 Task: In the  document Greatbarrierreef.html Add page color 'Gold'Gold . Insert watermark . Insert watermark  Softera Apply Font Style in watermark Georgia; font size  113 and place the watermark  Horizontally
Action: Mouse moved to (33, 76)
Screenshot: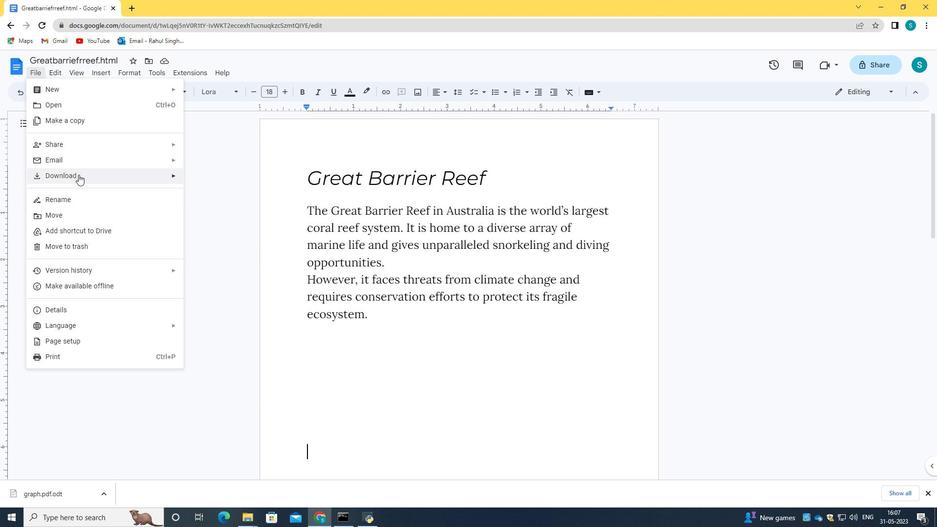 
Action: Mouse pressed left at (33, 76)
Screenshot: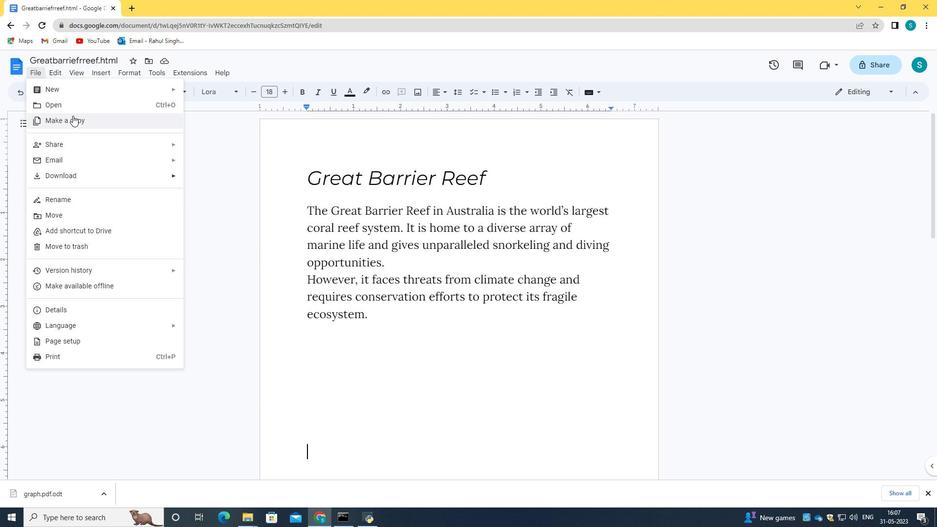 
Action: Mouse moved to (76, 345)
Screenshot: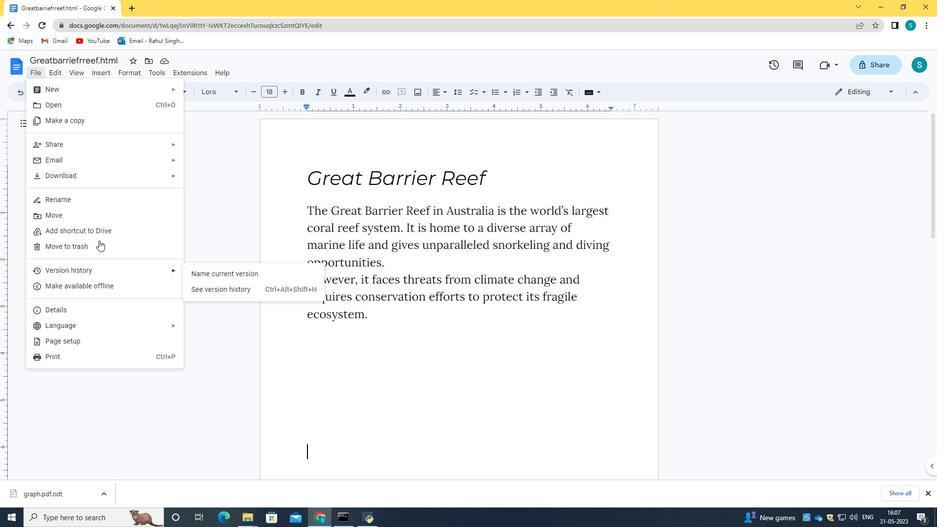
Action: Mouse pressed left at (76, 345)
Screenshot: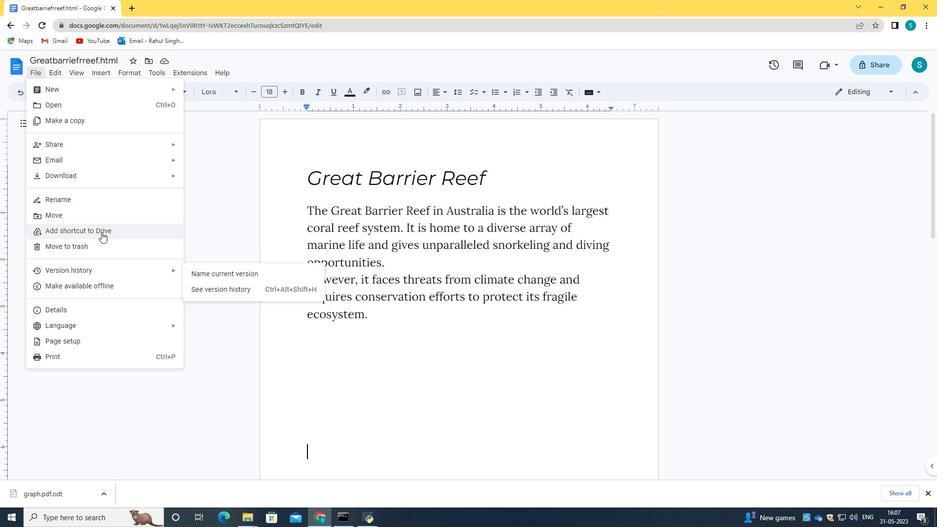 
Action: Mouse moved to (391, 333)
Screenshot: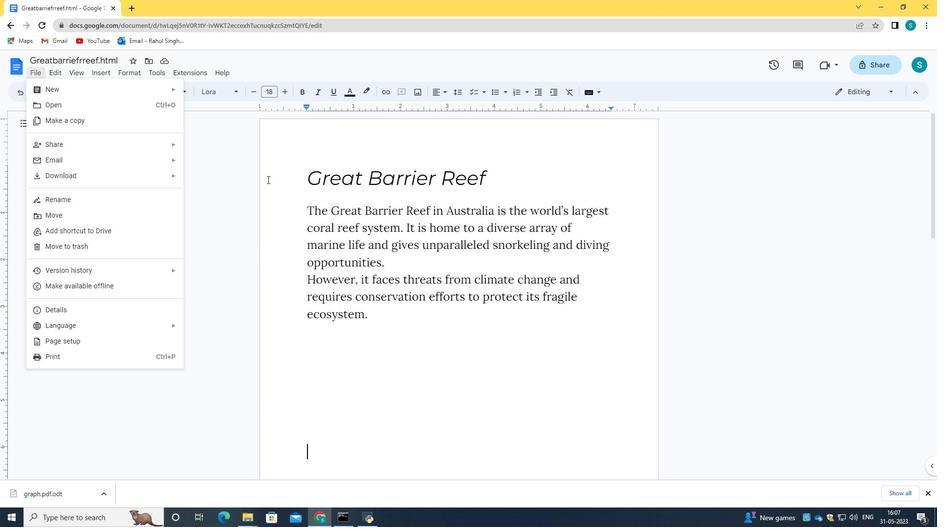 
Action: Mouse pressed left at (391, 333)
Screenshot: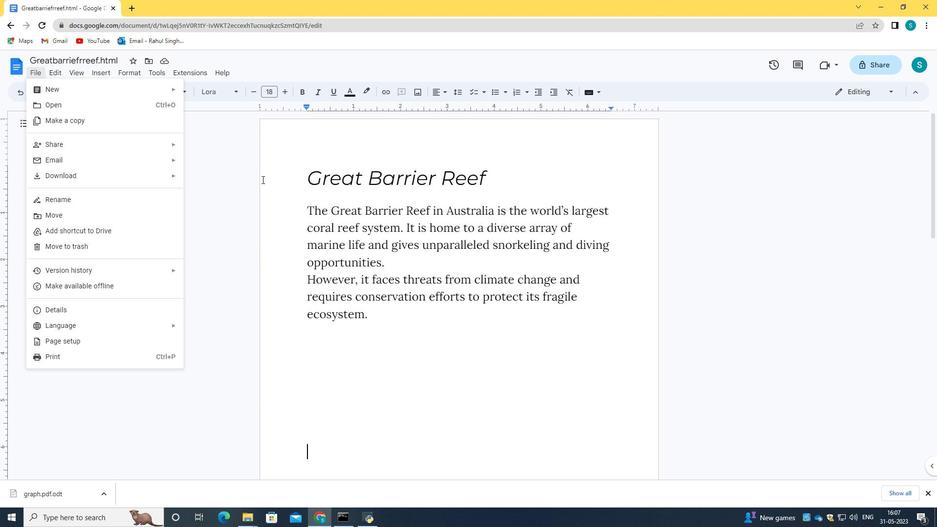 
Action: Mouse moved to (398, 433)
Screenshot: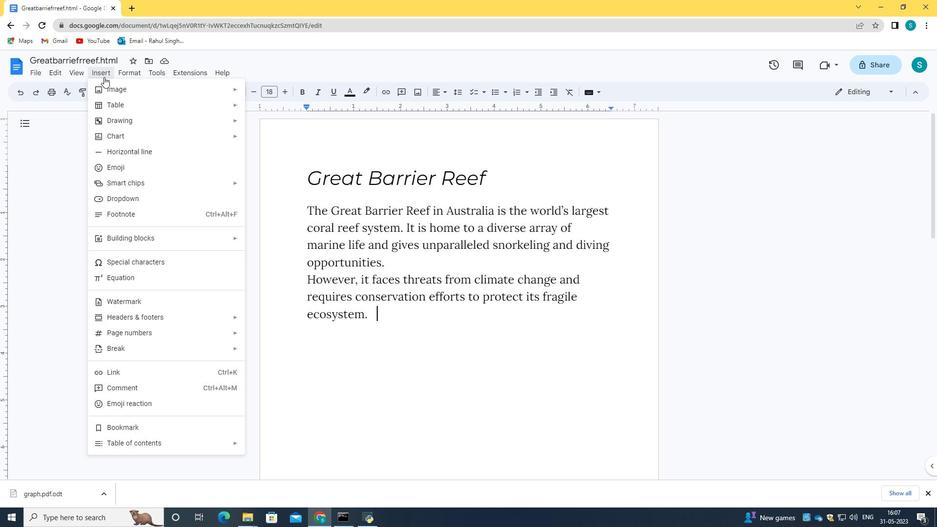 
Action: Mouse pressed left at (398, 433)
Screenshot: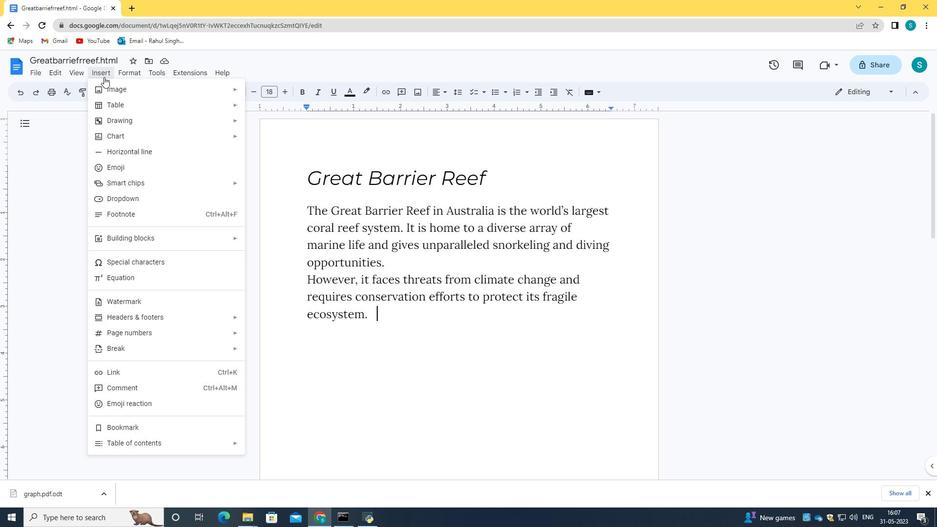 
Action: Mouse moved to (475, 272)
Screenshot: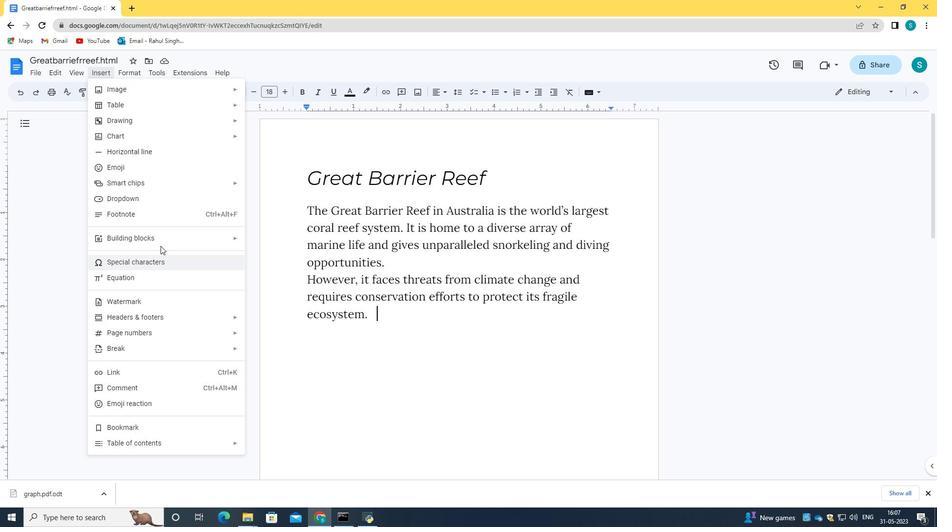 
Action: Mouse pressed left at (475, 272)
Screenshot: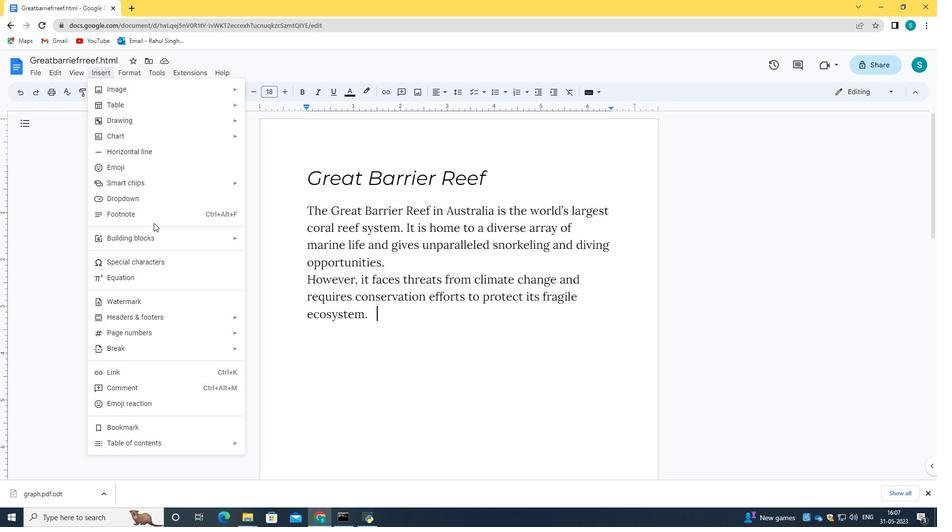 
Action: Mouse moved to (467, 343)
Screenshot: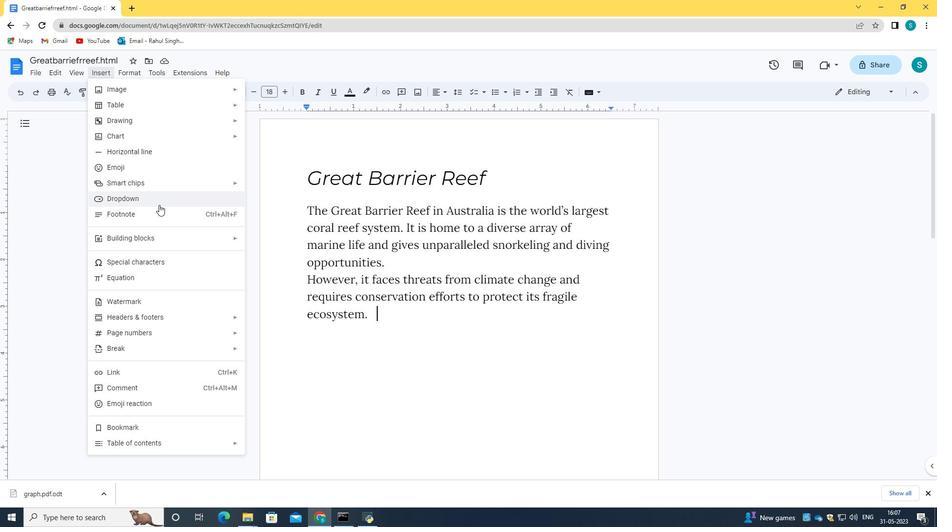 
Action: Mouse pressed left at (467, 343)
Screenshot: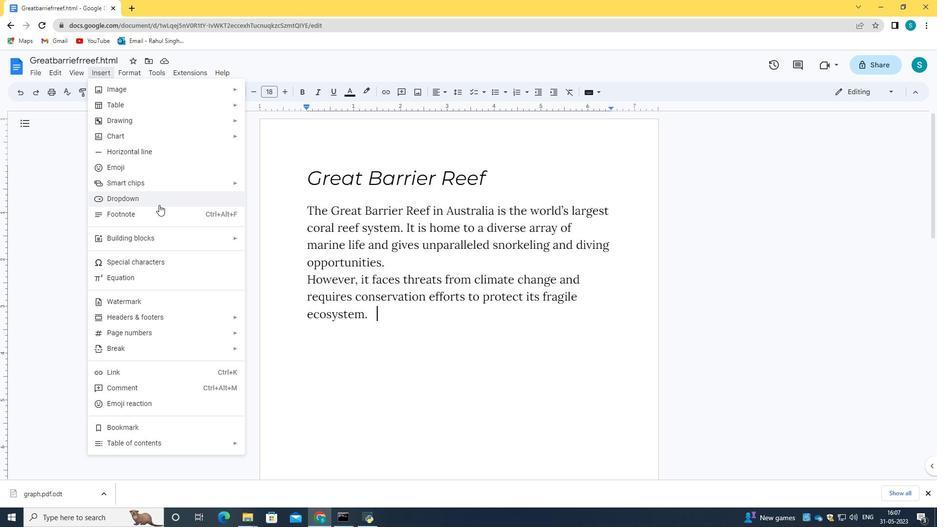 
Action: Mouse moved to (499, 376)
Screenshot: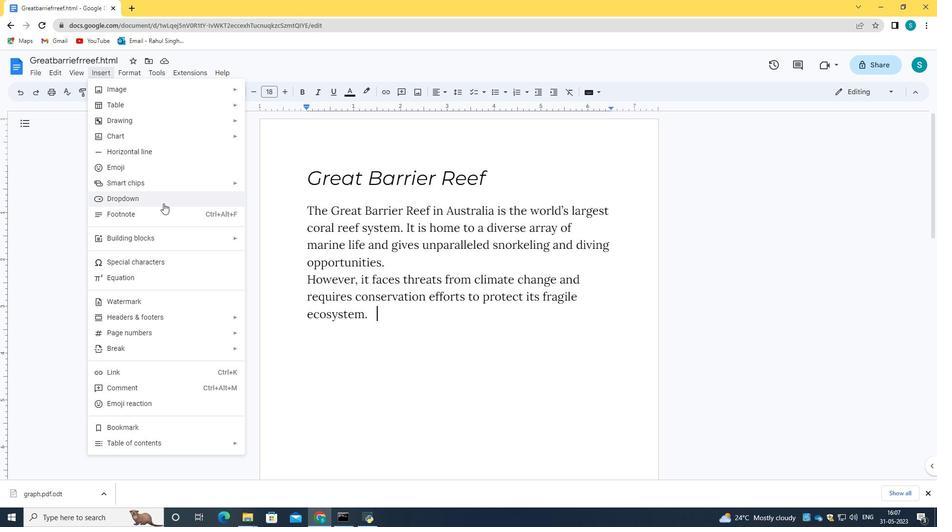 
Action: Mouse pressed left at (499, 376)
Screenshot: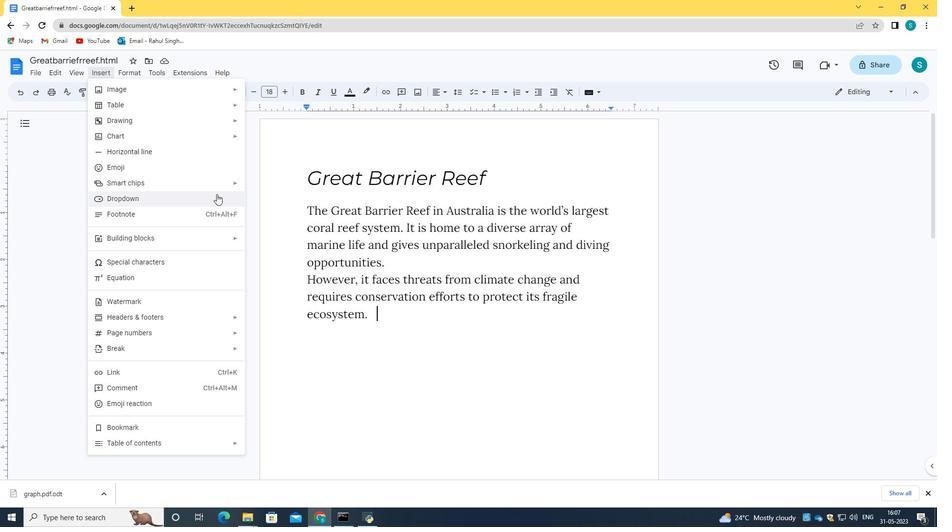 
Action: Mouse moved to (244, 246)
Screenshot: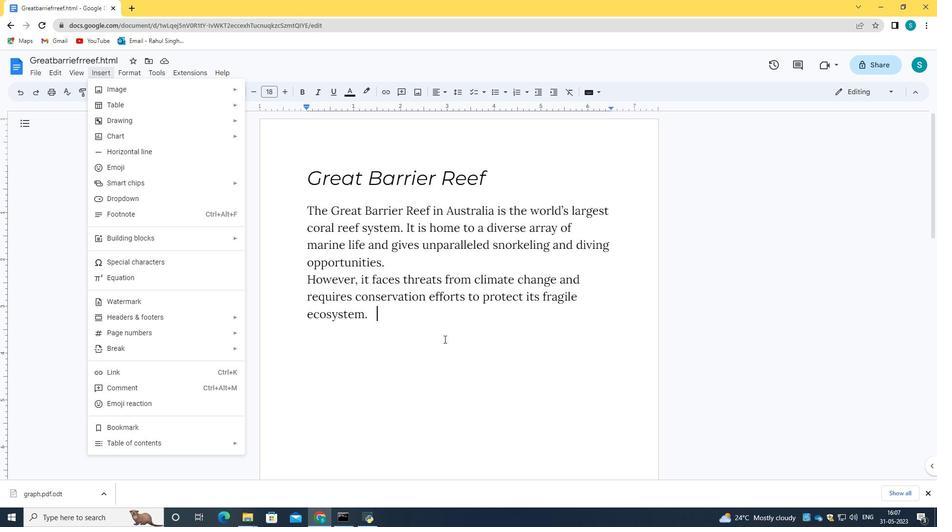 
Action: Mouse scrolled (244, 246) with delta (0, 0)
Screenshot: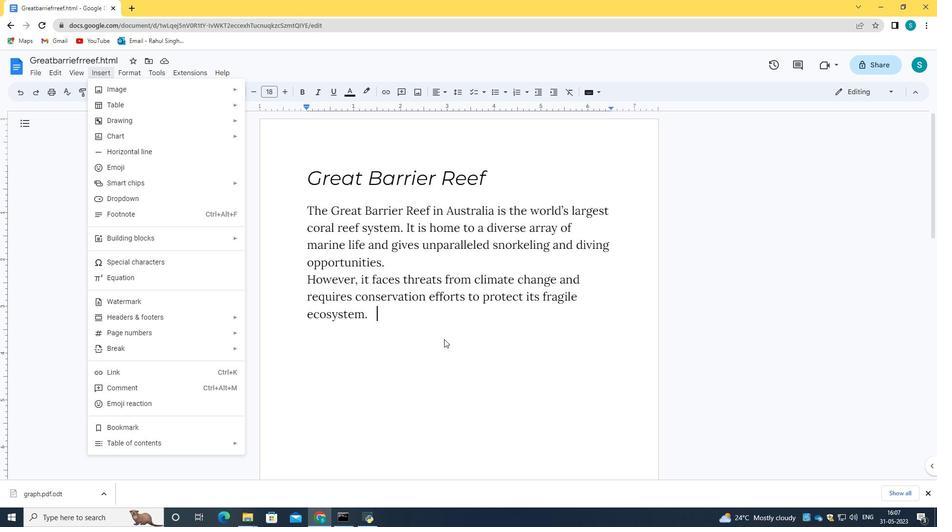 
Action: Mouse scrolled (244, 246) with delta (0, 0)
Screenshot: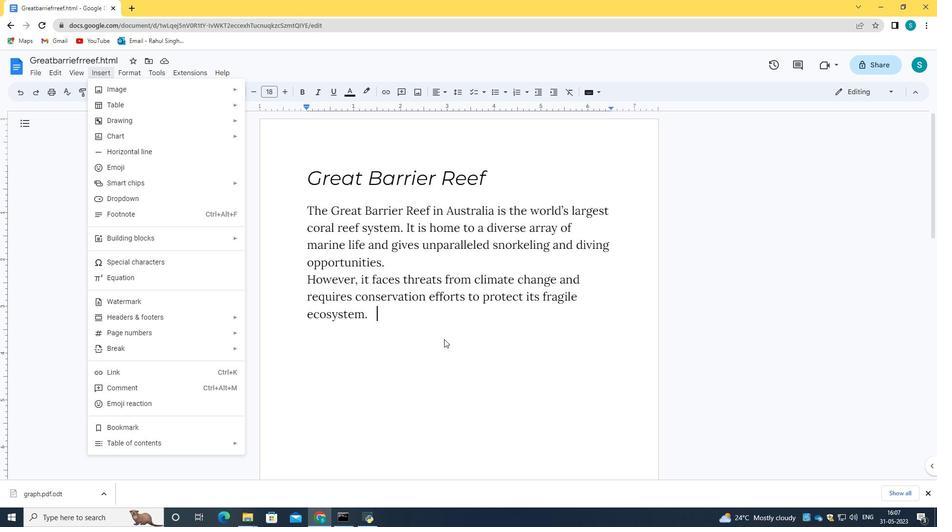 
Action: Mouse scrolled (244, 246) with delta (0, 0)
Screenshot: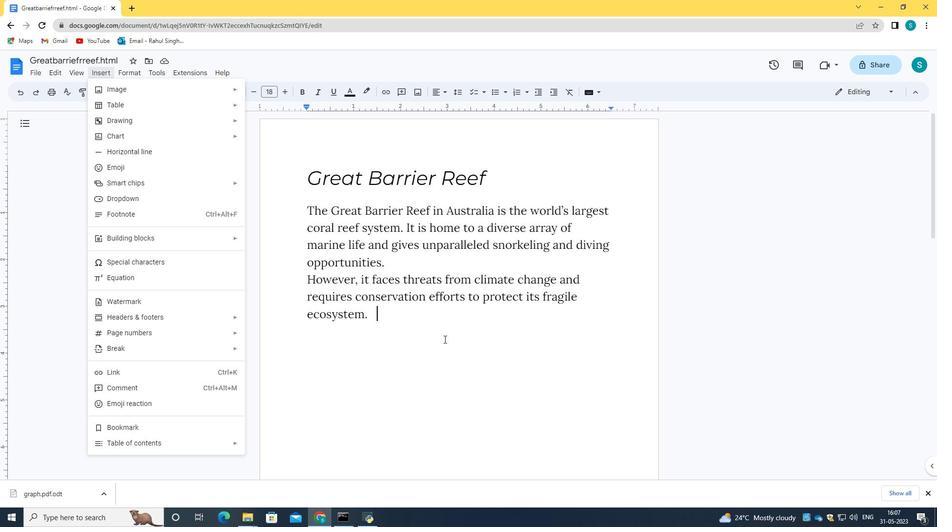 
Action: Mouse scrolled (244, 247) with delta (0, 0)
Screenshot: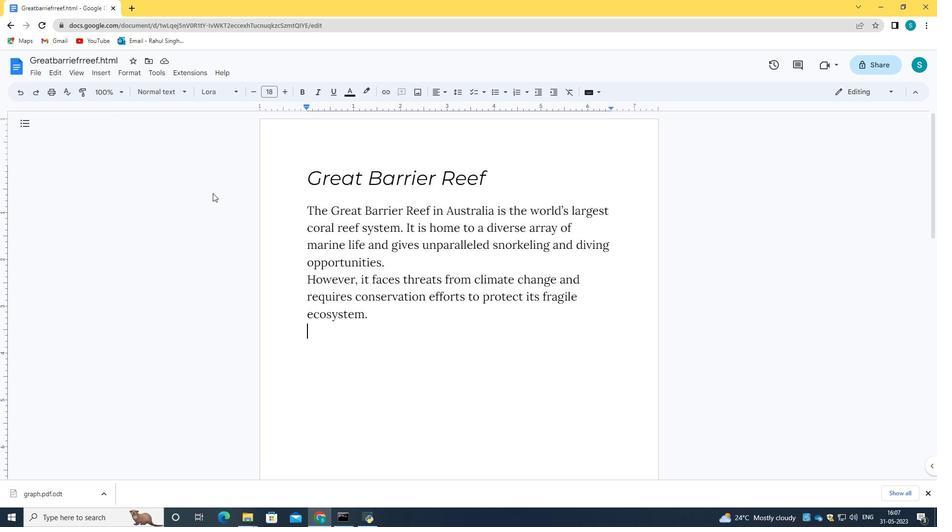
Action: Mouse scrolled (244, 247) with delta (0, 0)
Screenshot: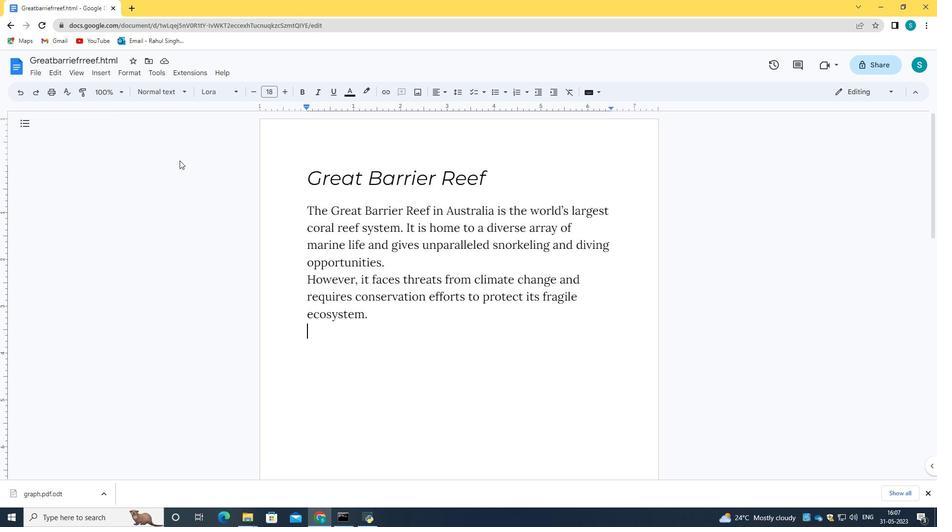 
Action: Mouse scrolled (244, 247) with delta (0, 0)
Screenshot: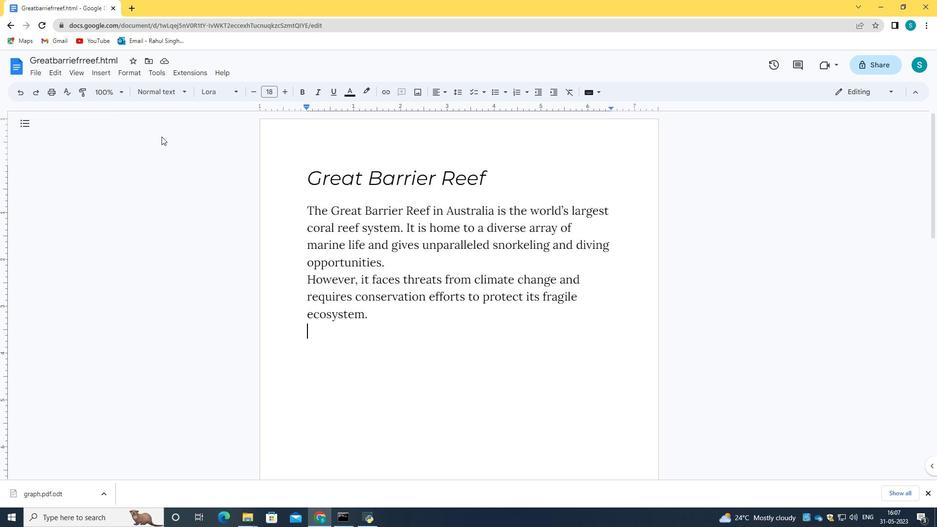 
Action: Mouse scrolled (244, 247) with delta (0, 0)
Screenshot: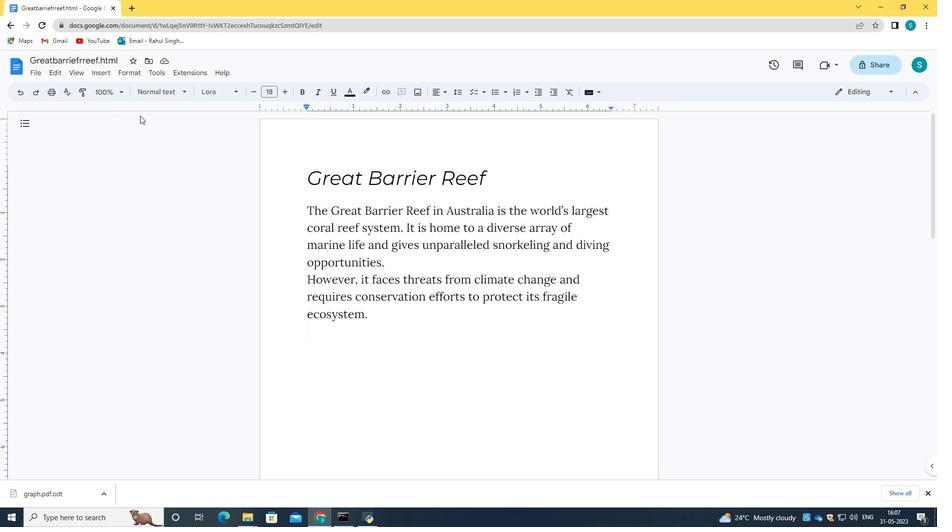 
Action: Mouse moved to (245, 247)
Screenshot: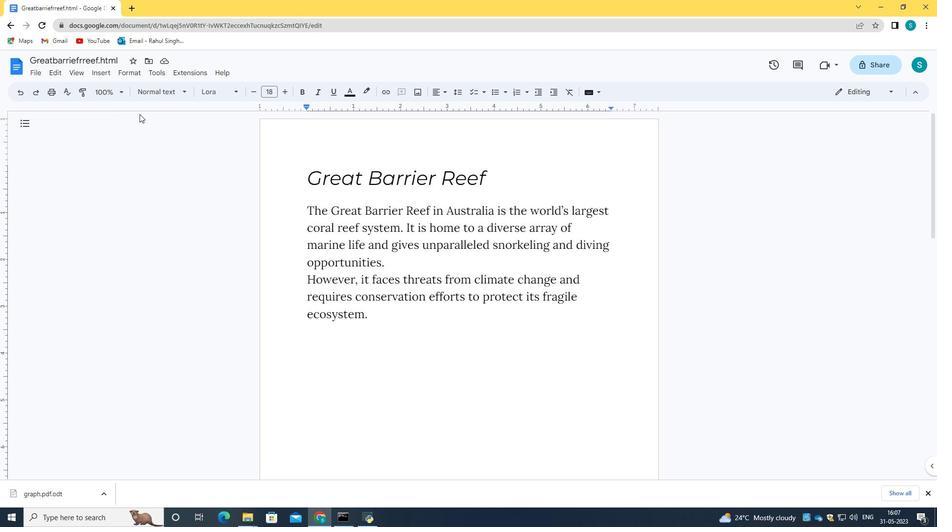
Action: Mouse scrolled (245, 247) with delta (0, 0)
Screenshot: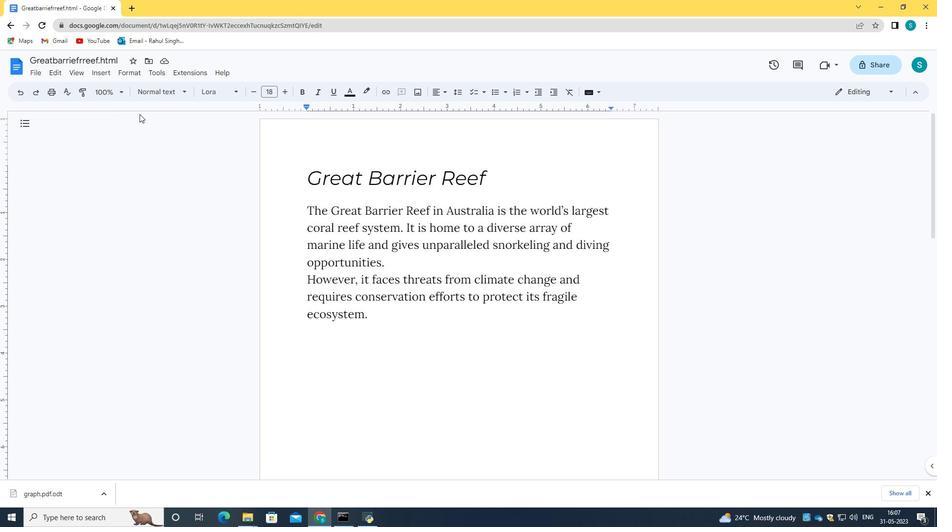 
Action: Mouse scrolled (245, 247) with delta (0, 0)
Screenshot: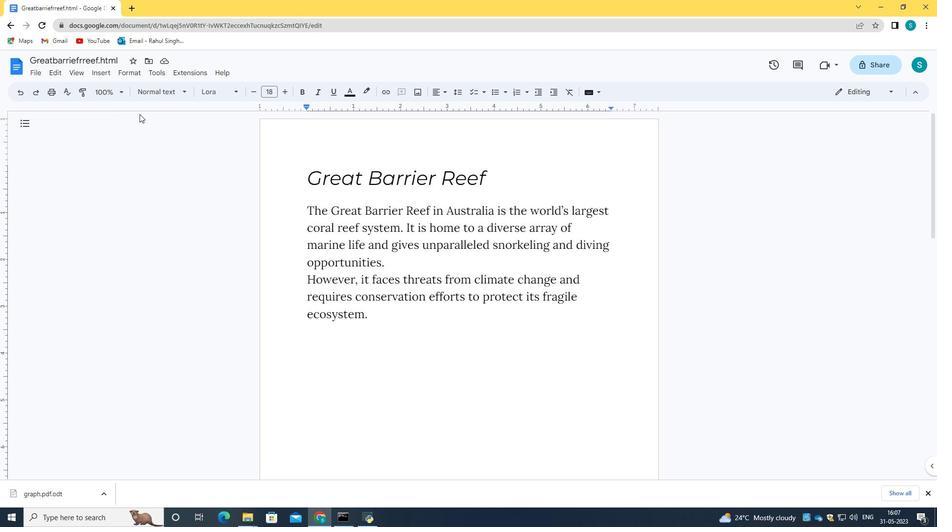 
Action: Mouse scrolled (245, 247) with delta (0, 0)
Screenshot: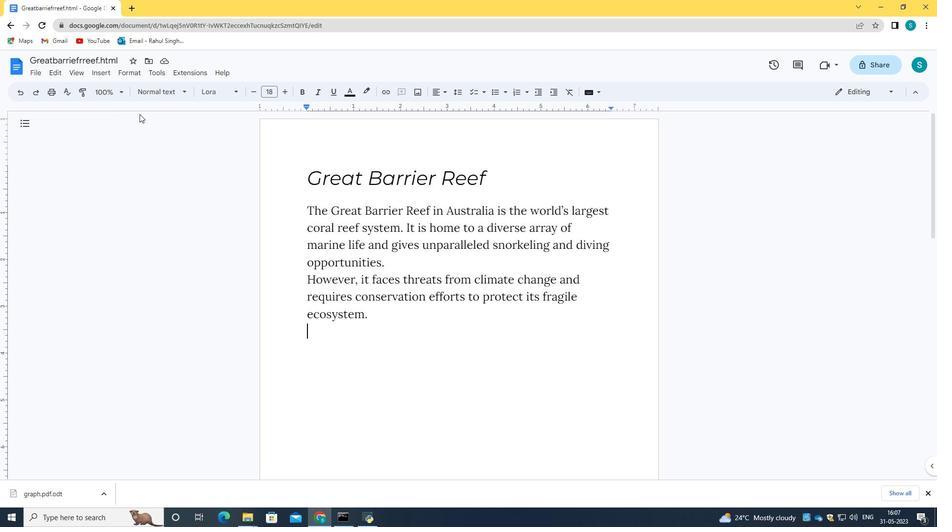 
Action: Mouse moved to (334, 308)
Screenshot: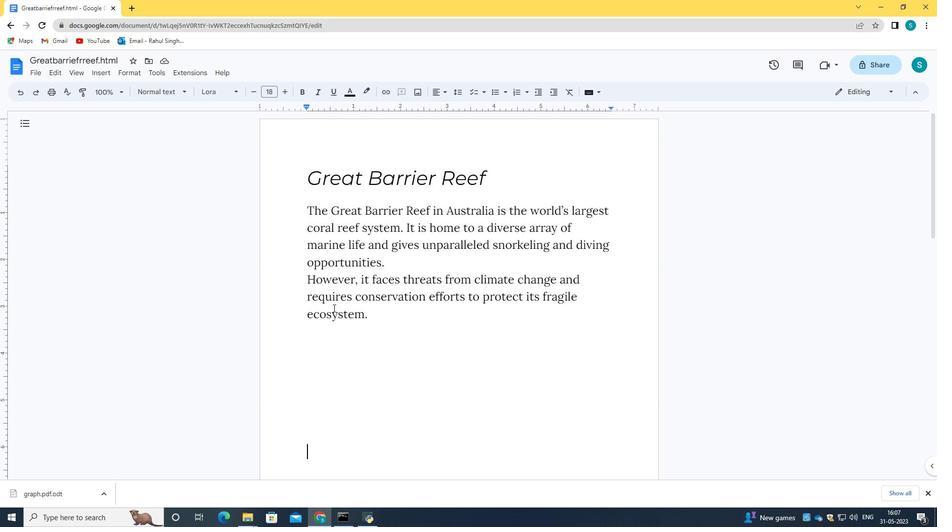 
Action: Mouse scrolled (334, 309) with delta (0, 0)
Screenshot: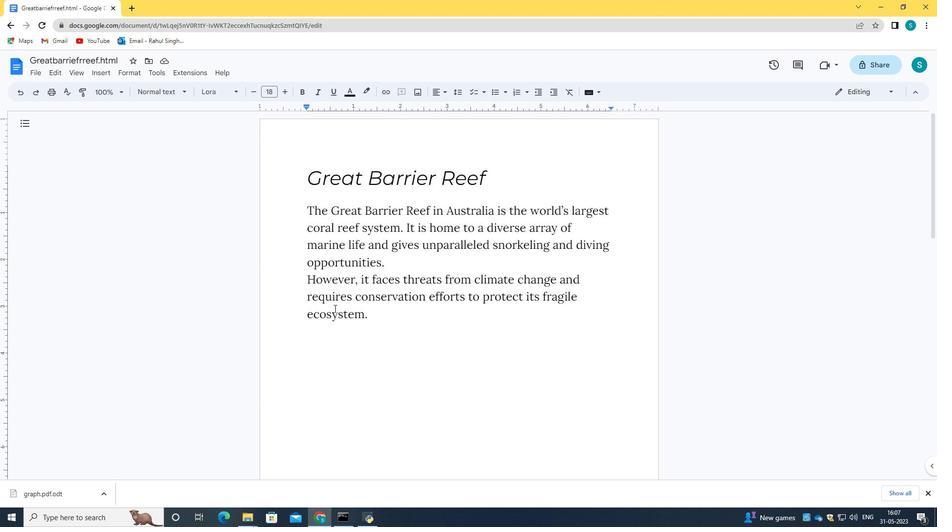 
Action: Mouse scrolled (334, 309) with delta (0, 0)
Screenshot: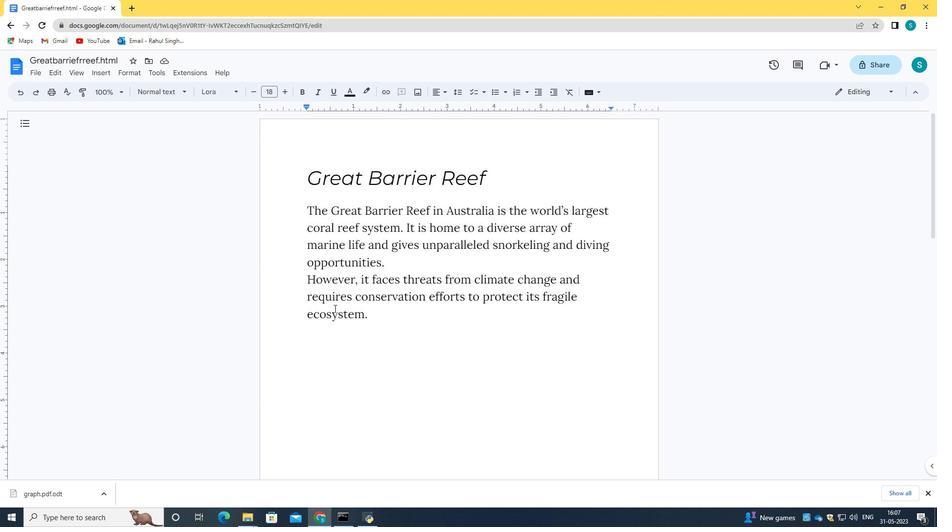 
Action: Mouse scrolled (334, 309) with delta (0, 0)
Screenshot: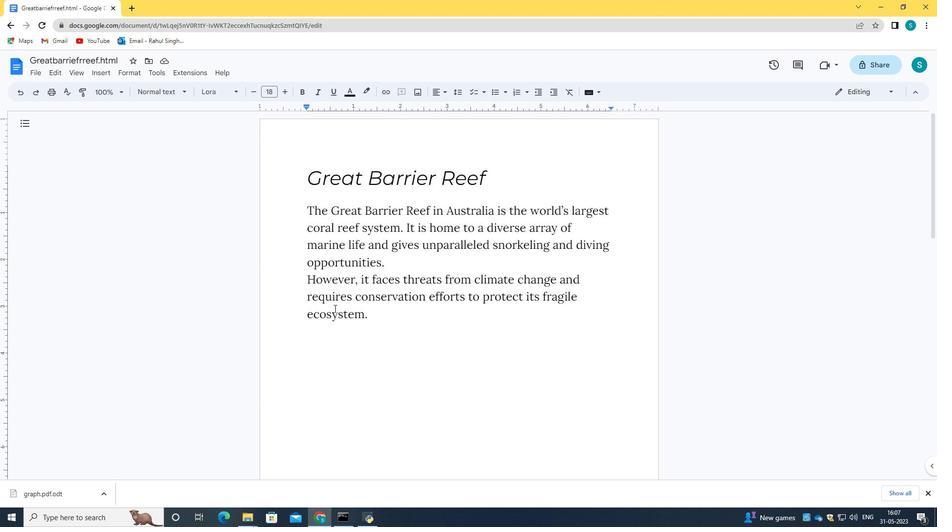 
Action: Mouse moved to (33, 69)
Screenshot: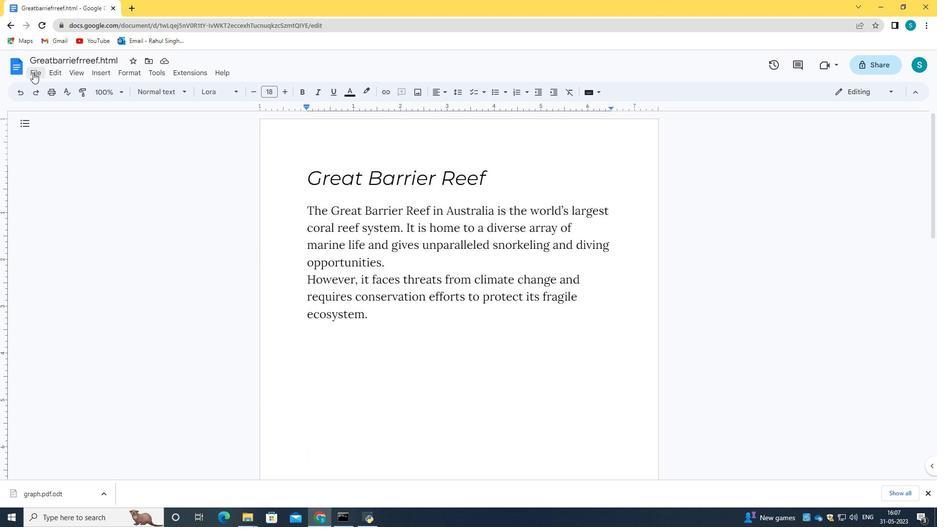 
Action: Mouse pressed left at (33, 69)
Screenshot: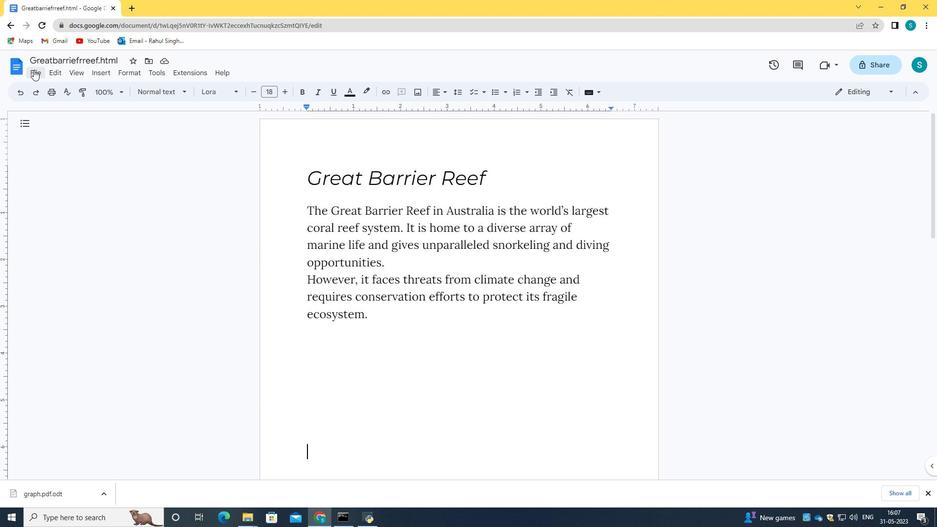 
Action: Mouse moved to (262, 179)
Screenshot: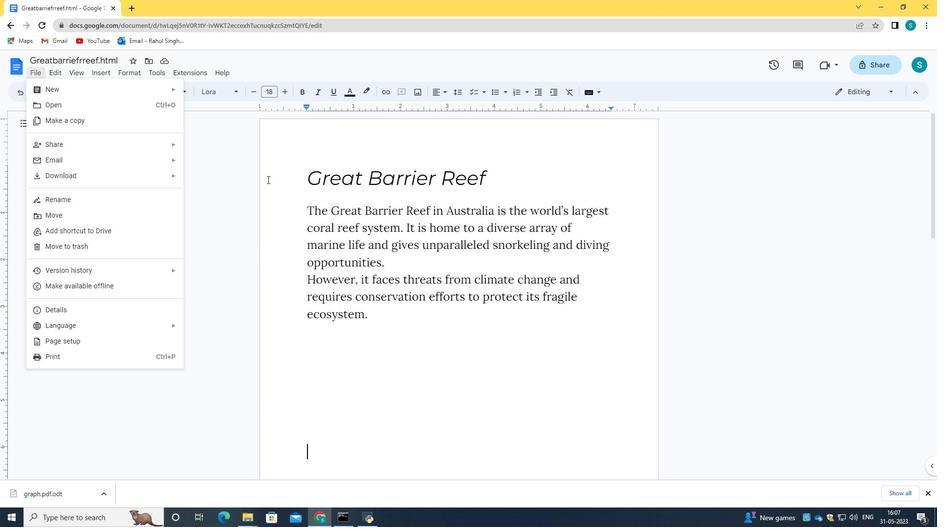 
Action: Mouse pressed left at (262, 179)
Screenshot: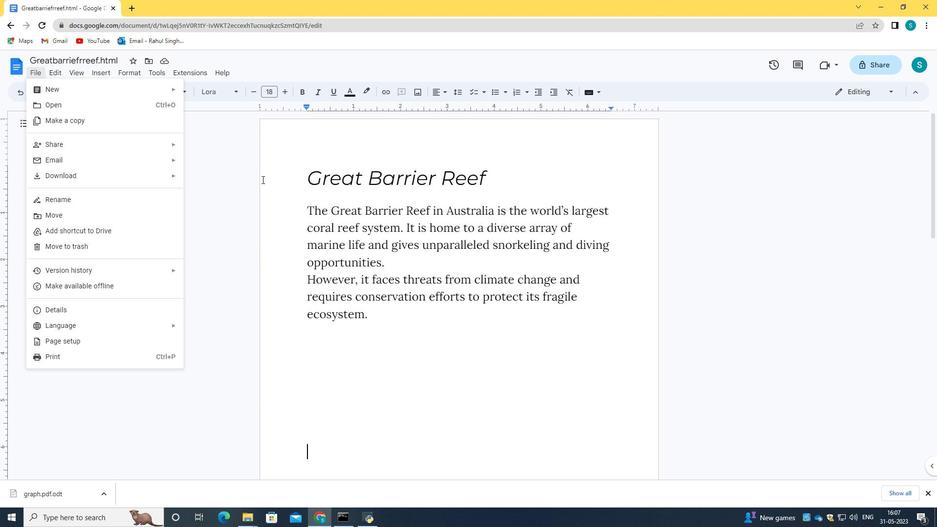 
Action: Mouse moved to (378, 318)
Screenshot: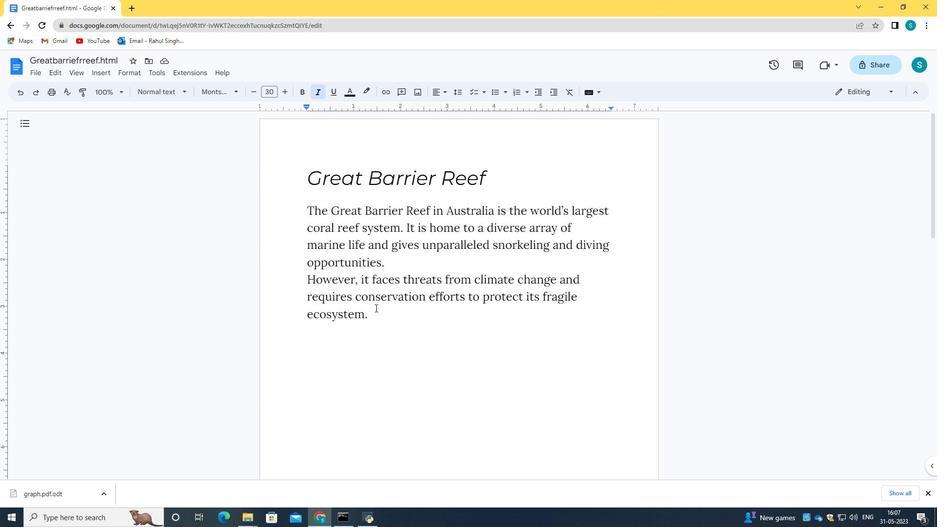 
Action: Mouse pressed left at (378, 318)
Screenshot: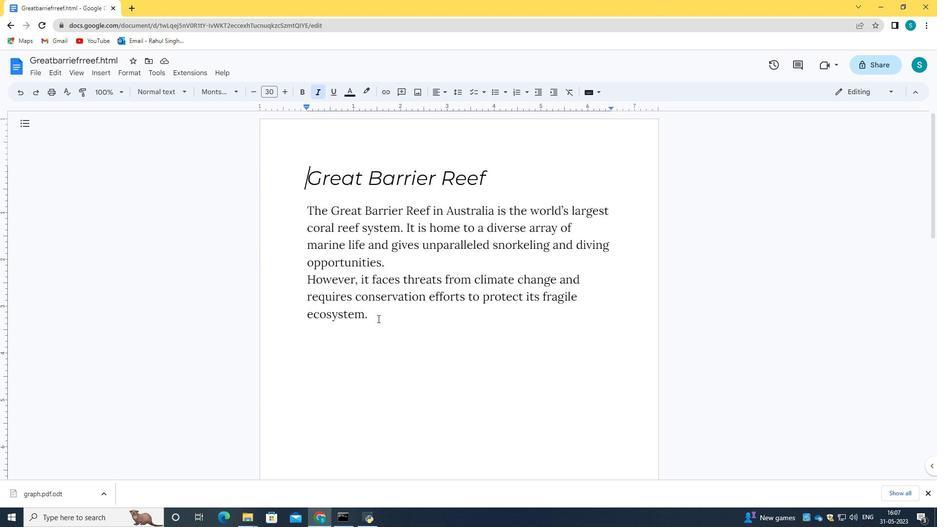 
Action: Mouse moved to (104, 77)
Screenshot: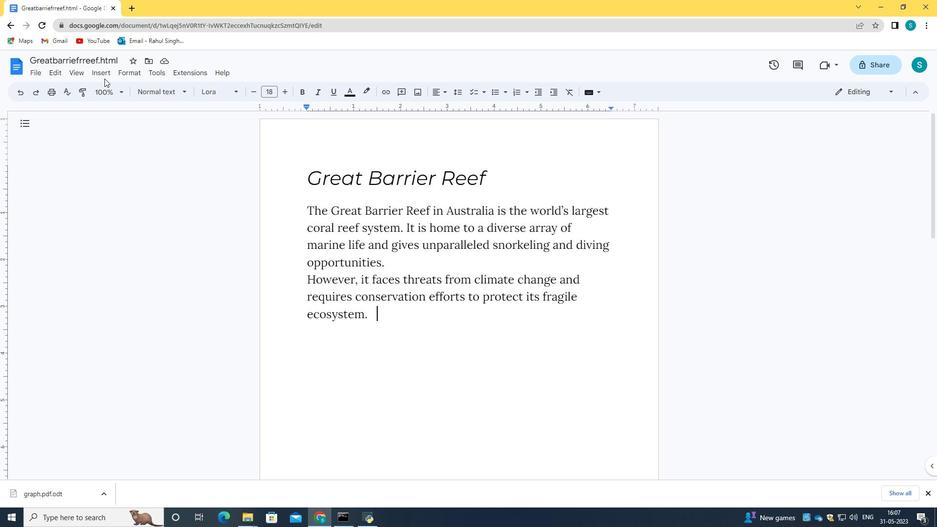 
Action: Mouse pressed left at (104, 77)
Screenshot: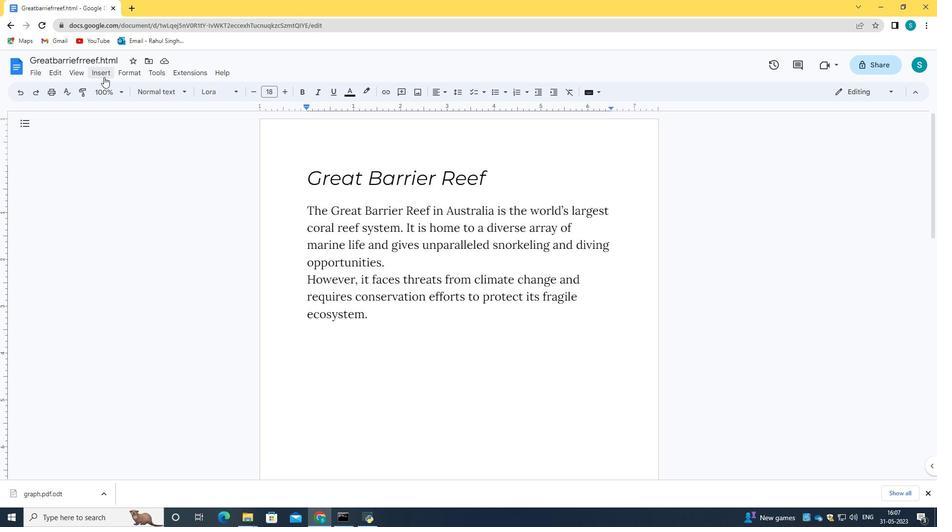 
Action: Mouse moved to (444, 339)
Screenshot: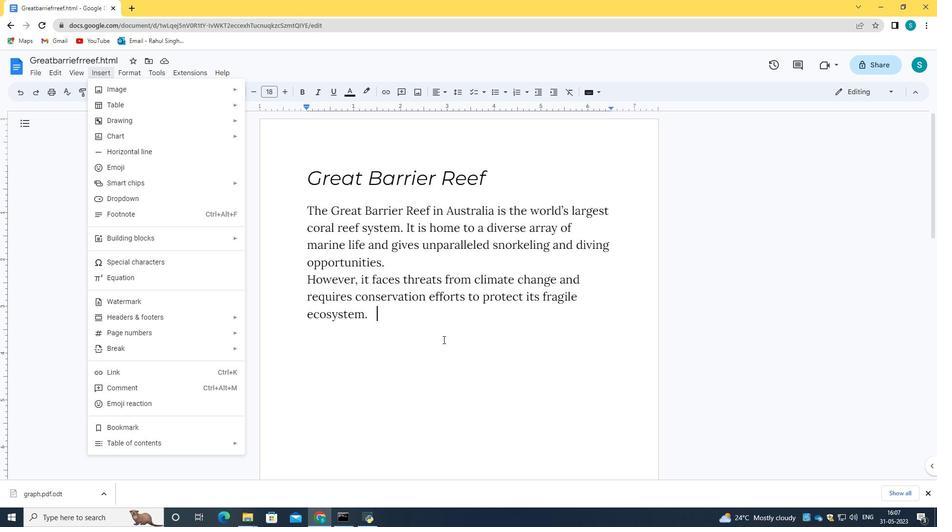 
Action: Mouse pressed left at (444, 339)
Screenshot: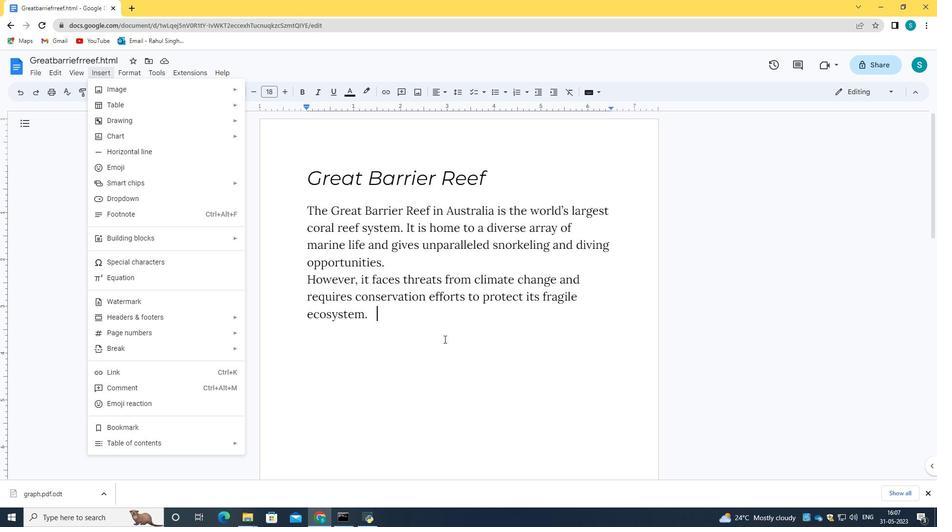 
Action: Mouse moved to (36, 70)
Screenshot: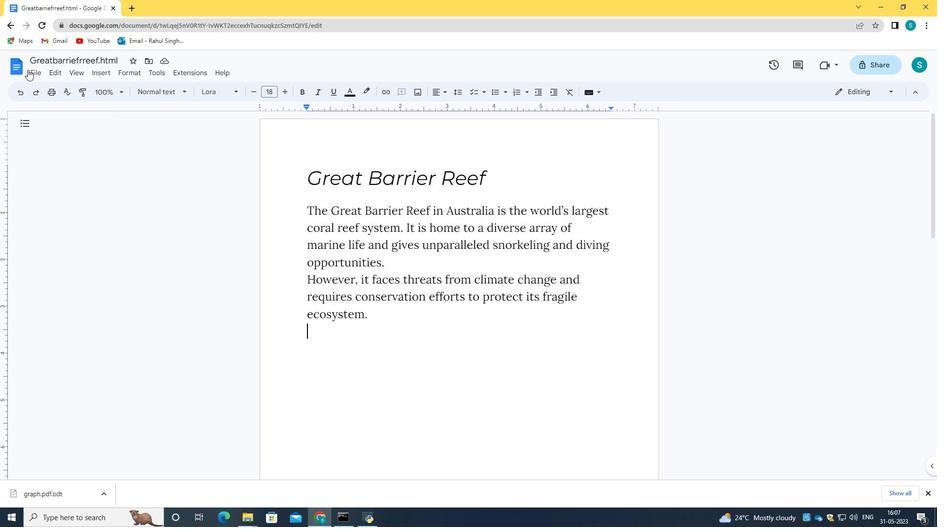 
Action: Mouse pressed left at (36, 70)
Screenshot: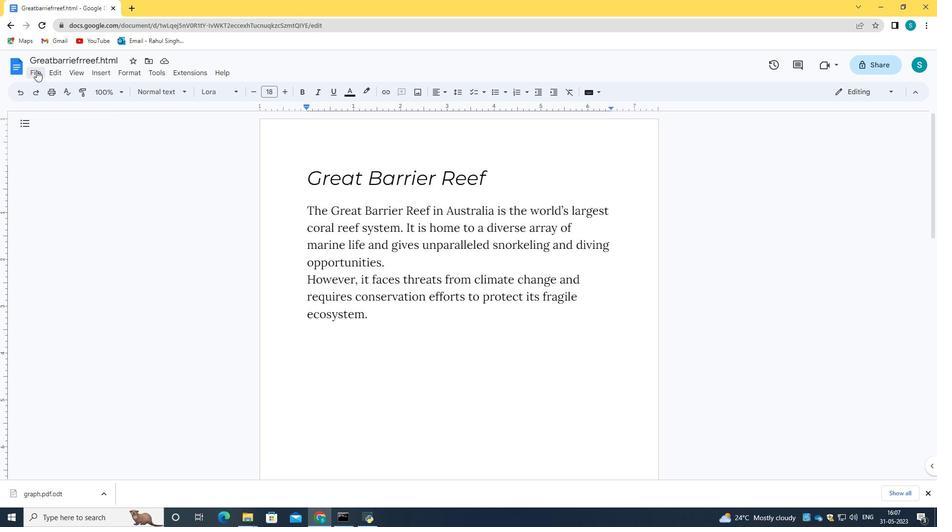 
Action: Mouse moved to (118, 344)
Screenshot: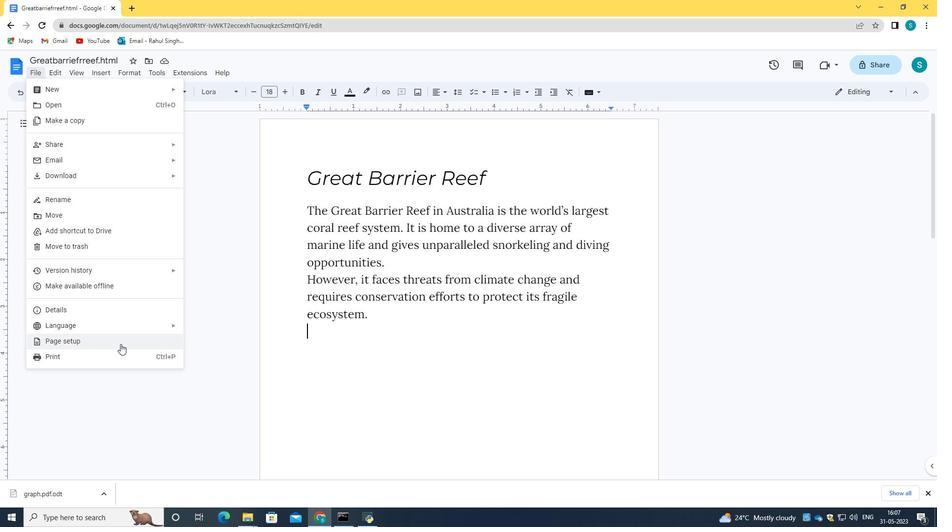 
Action: Mouse pressed left at (118, 344)
Screenshot: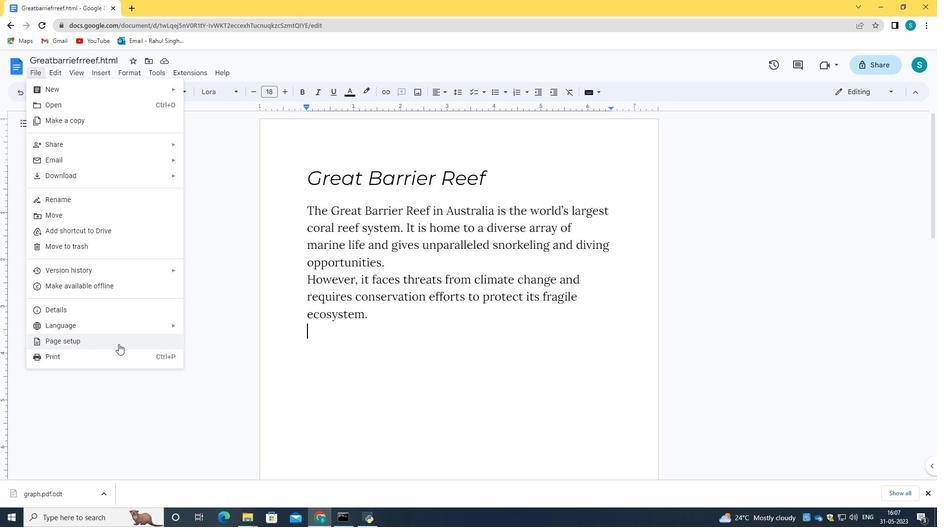 
Action: Mouse moved to (383, 328)
Screenshot: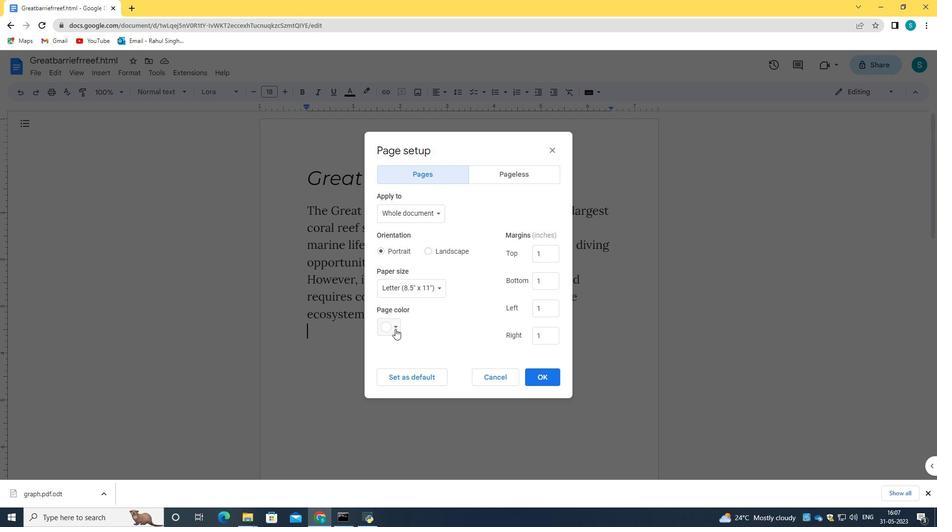 
Action: Mouse pressed left at (383, 328)
Screenshot: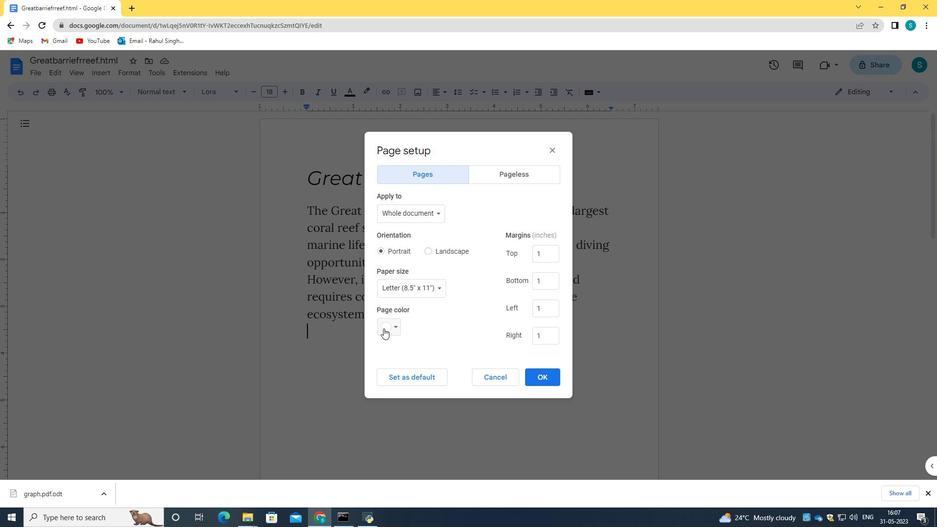 
Action: Mouse moved to (402, 431)
Screenshot: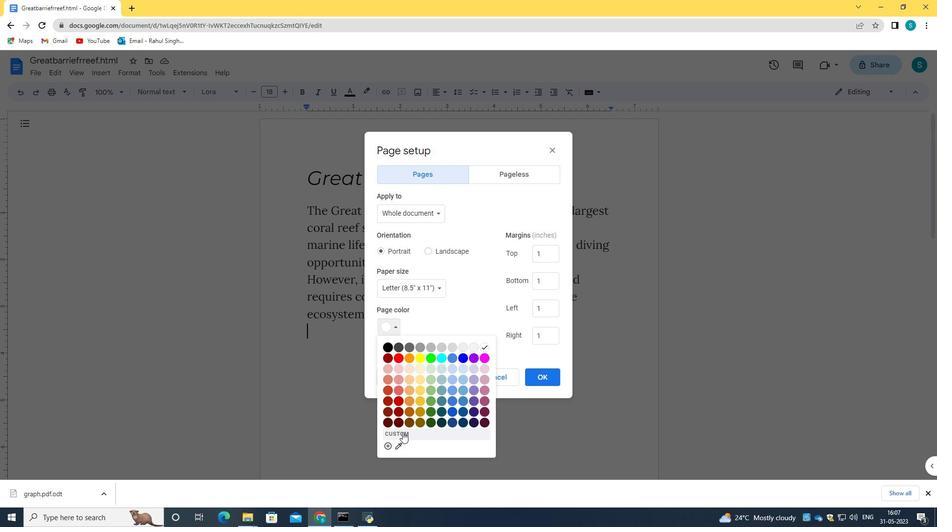 
Action: Mouse pressed left at (402, 431)
Screenshot: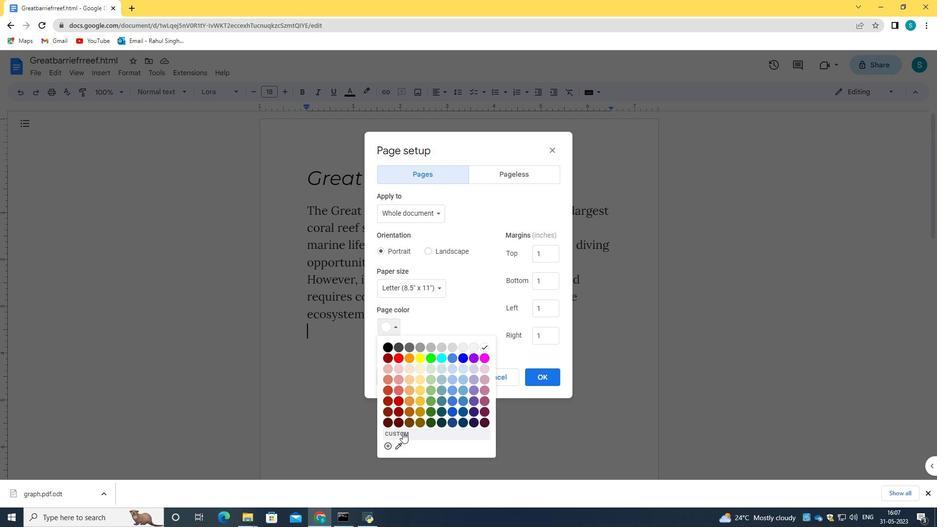 
Action: Mouse moved to (428, 313)
Screenshot: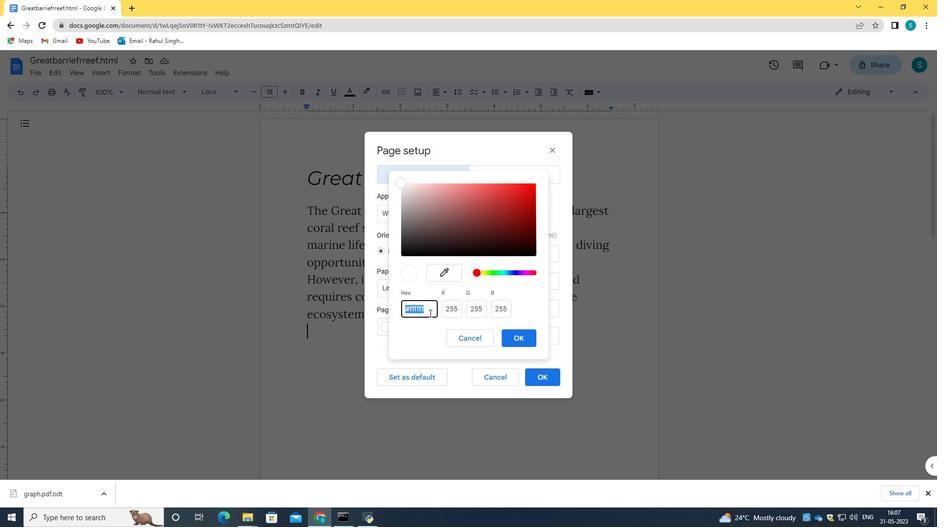 
Action: Key pressed ctrl+V
Screenshot: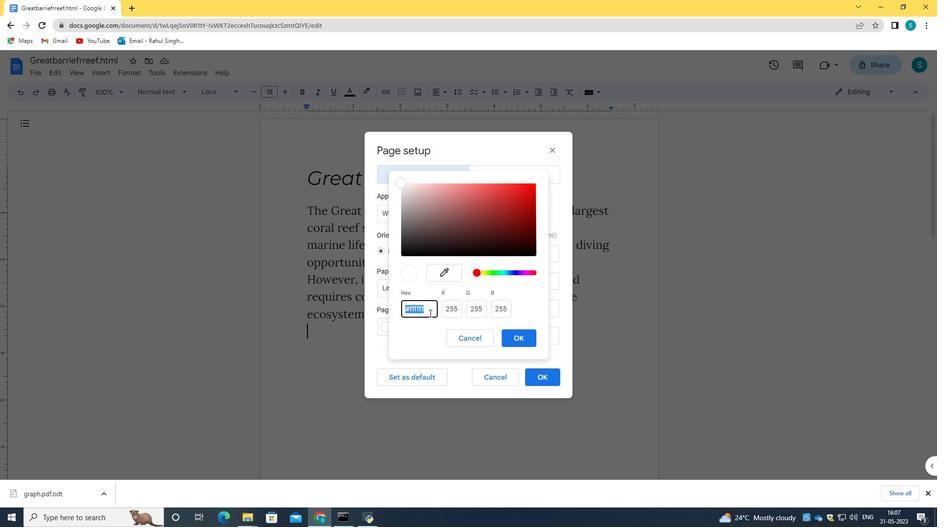 
Action: Mouse moved to (528, 196)
Screenshot: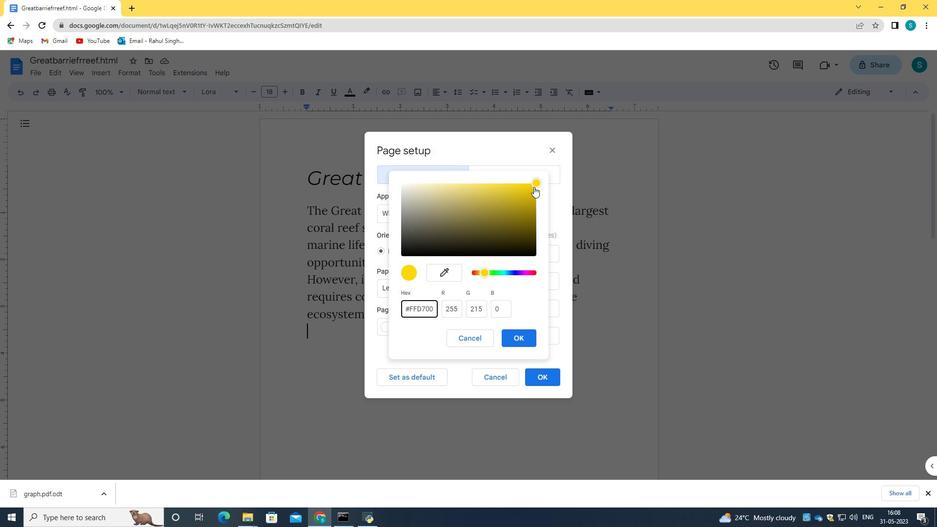 
Action: Mouse pressed left at (528, 196)
Screenshot: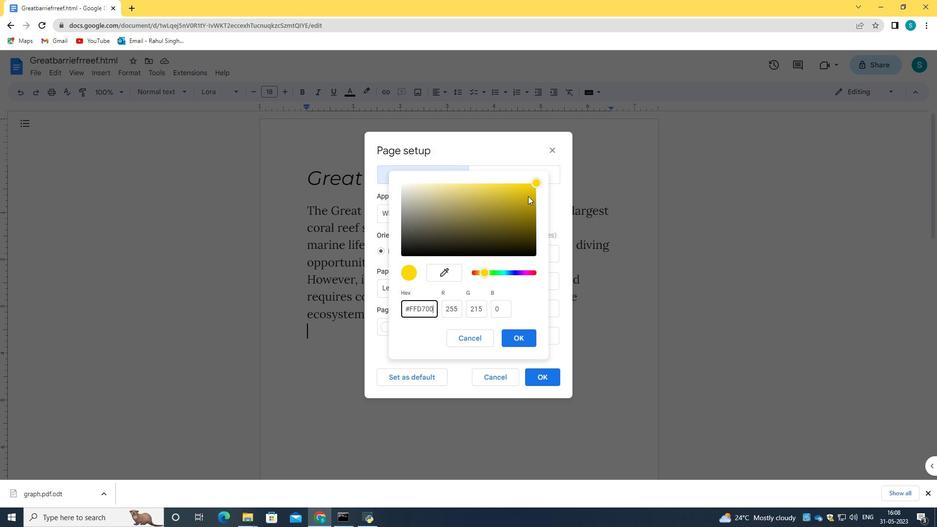 
Action: Mouse moved to (528, 211)
Screenshot: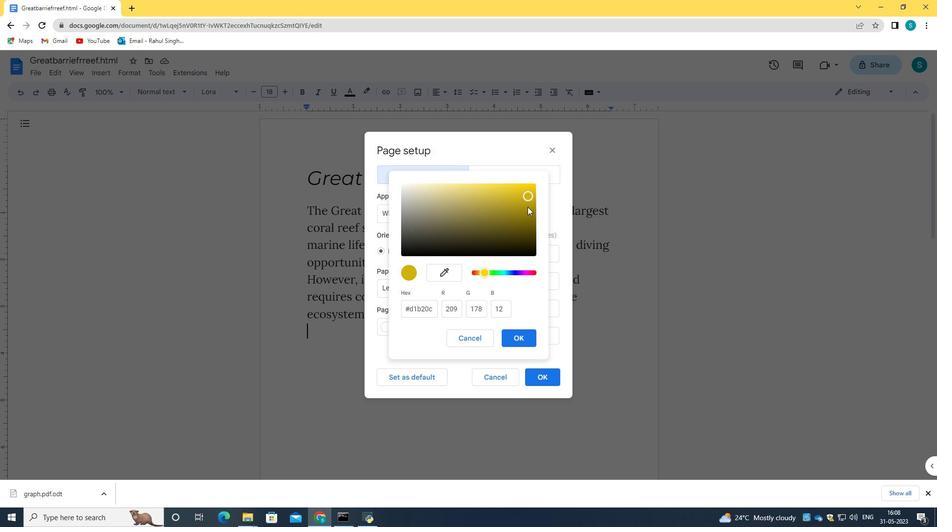 
Action: Mouse pressed left at (528, 211)
Screenshot: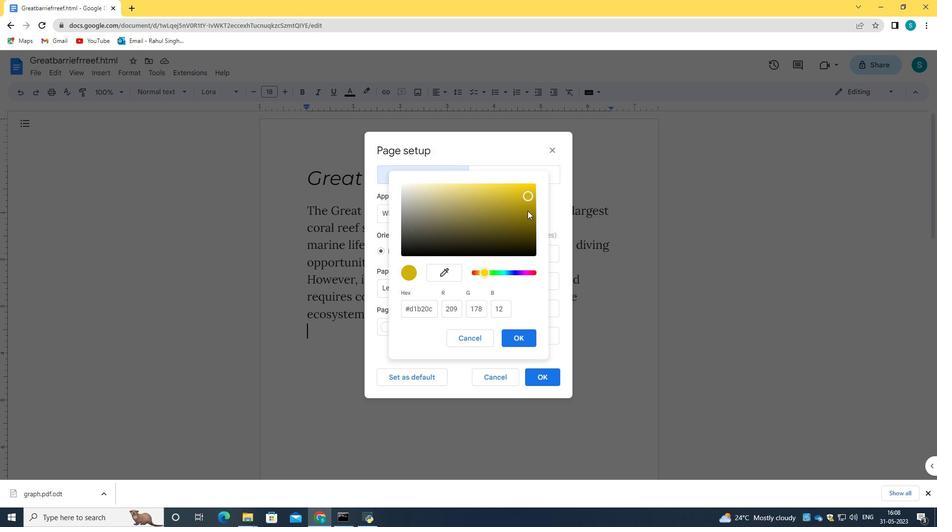 
Action: Mouse moved to (529, 194)
Screenshot: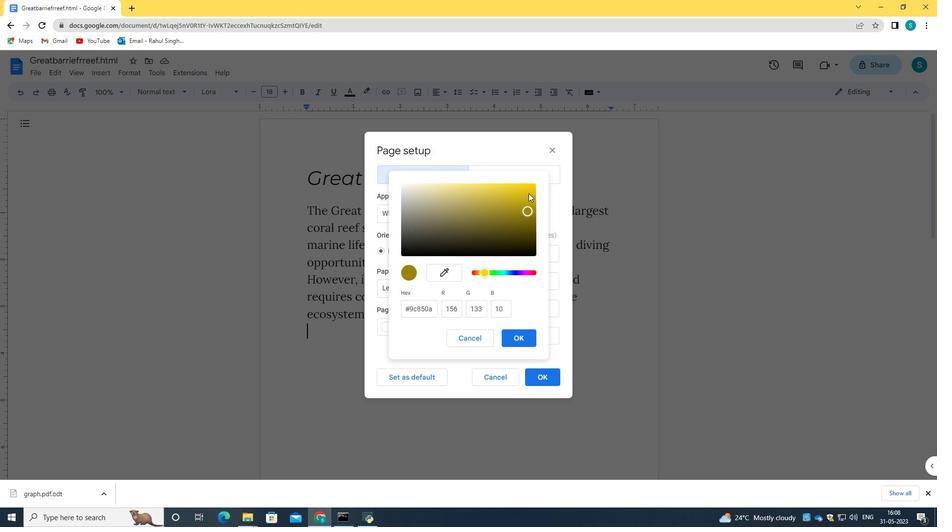 
Action: Mouse pressed left at (529, 194)
Screenshot: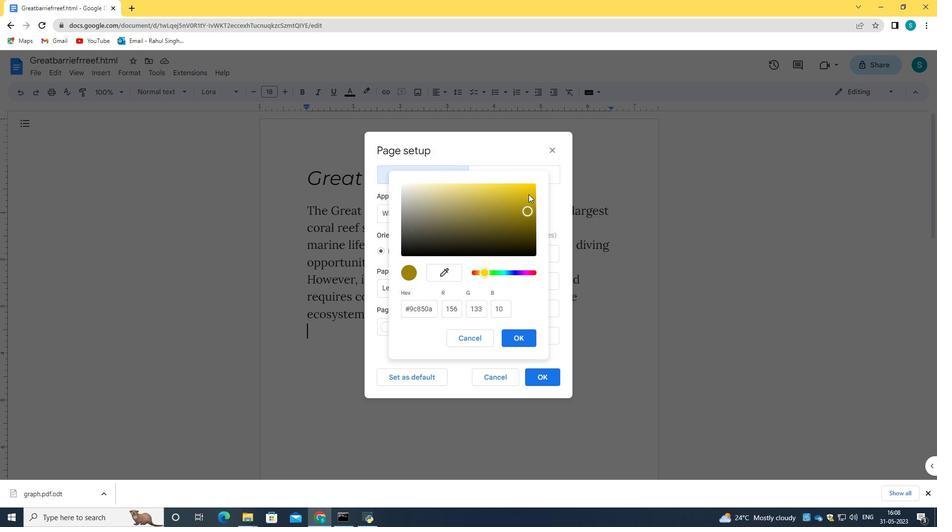 
Action: Mouse moved to (523, 342)
Screenshot: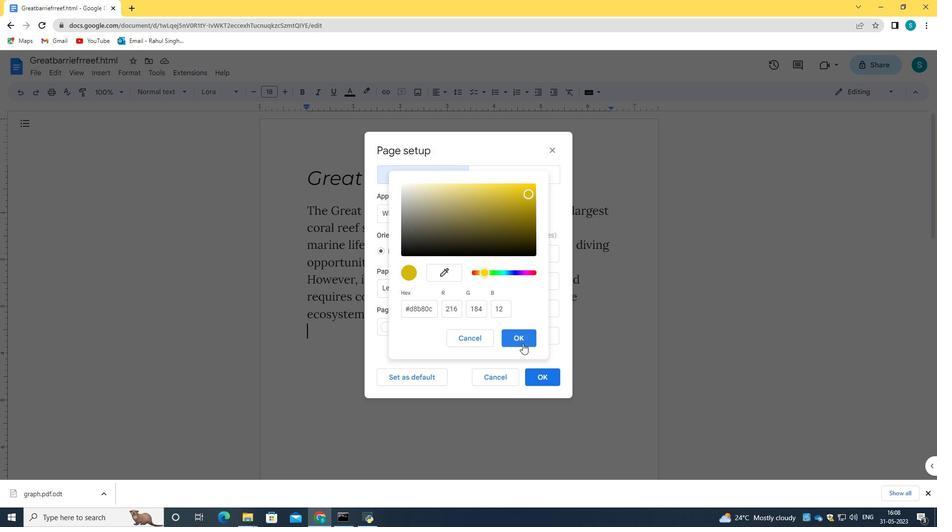 
Action: Mouse pressed left at (523, 342)
Screenshot: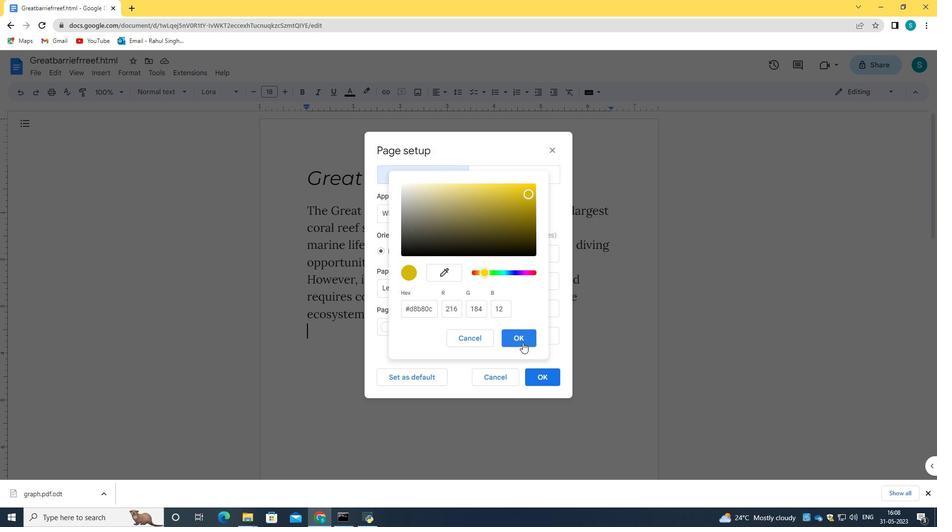 
Action: Mouse moved to (547, 378)
Screenshot: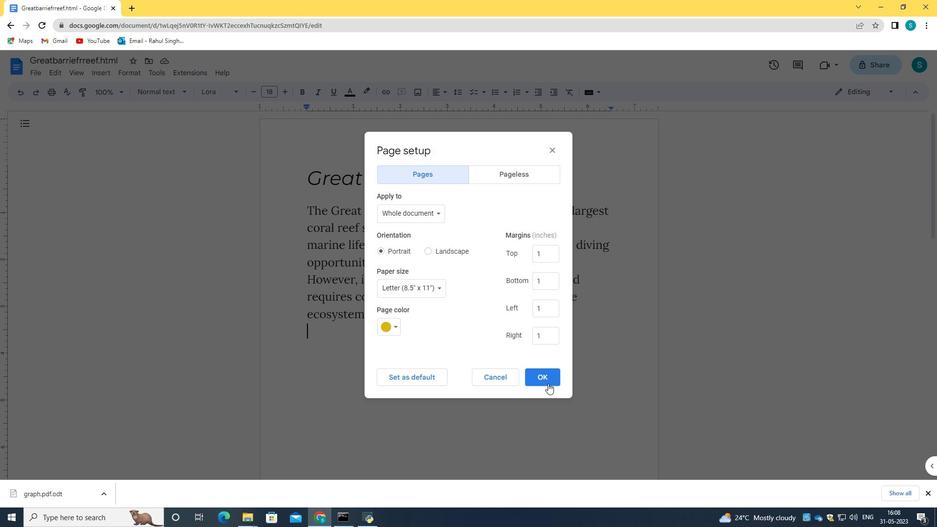 
Action: Mouse pressed left at (547, 378)
Screenshot: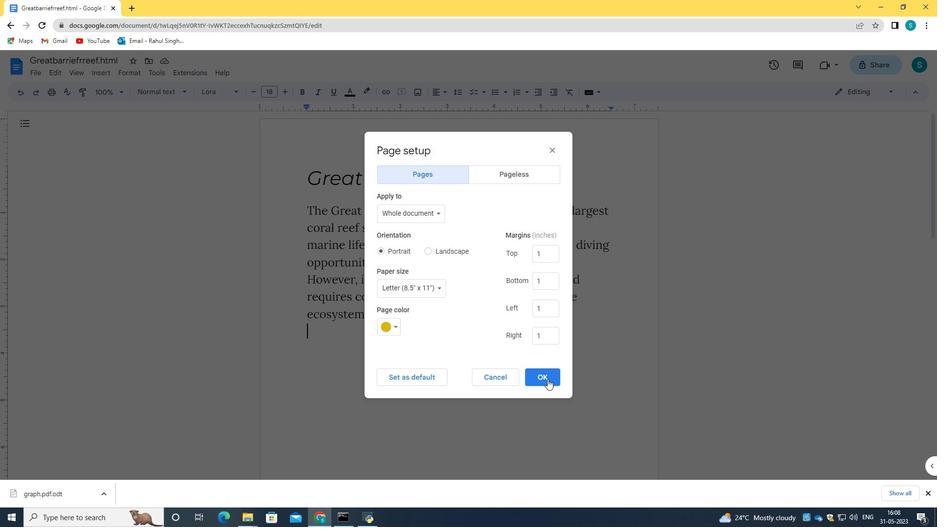 
Action: Mouse moved to (497, 377)
Screenshot: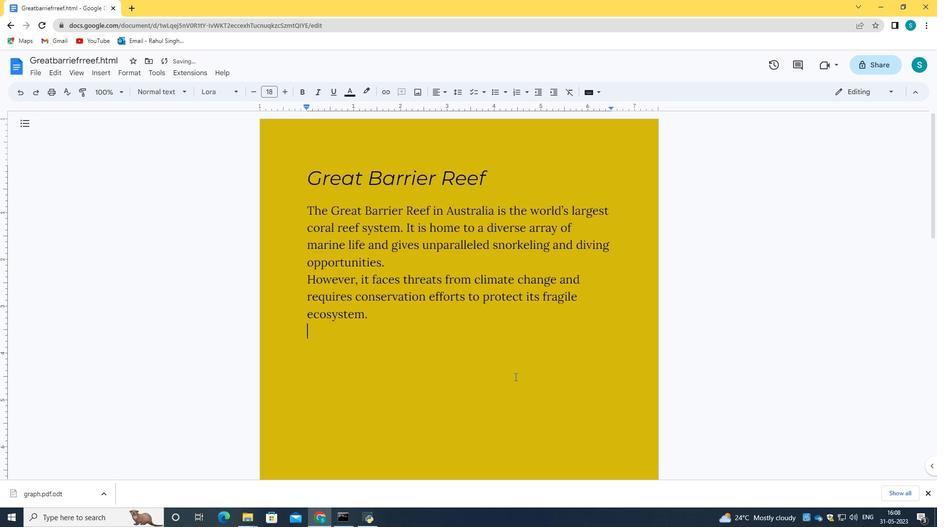 
Action: Mouse scrolled (497, 376) with delta (0, 0)
Screenshot: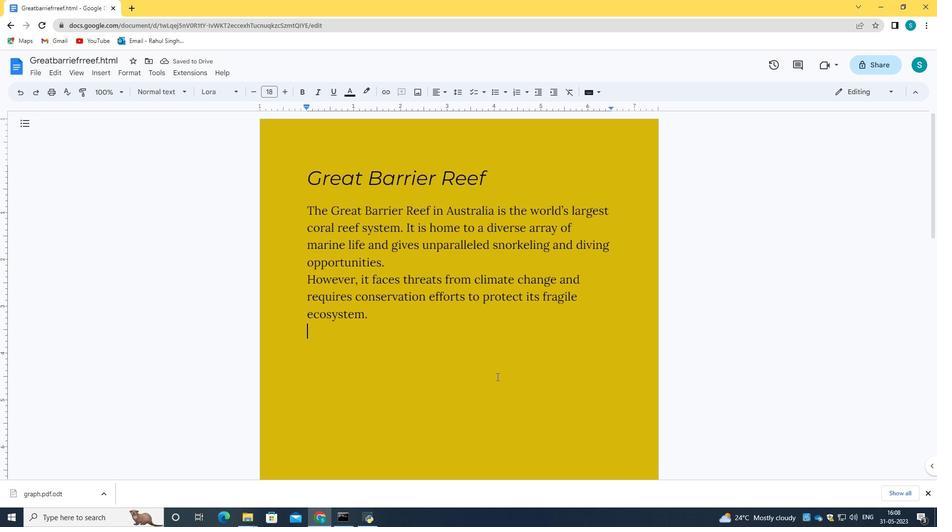 
Action: Mouse scrolled (497, 376) with delta (0, 0)
Screenshot: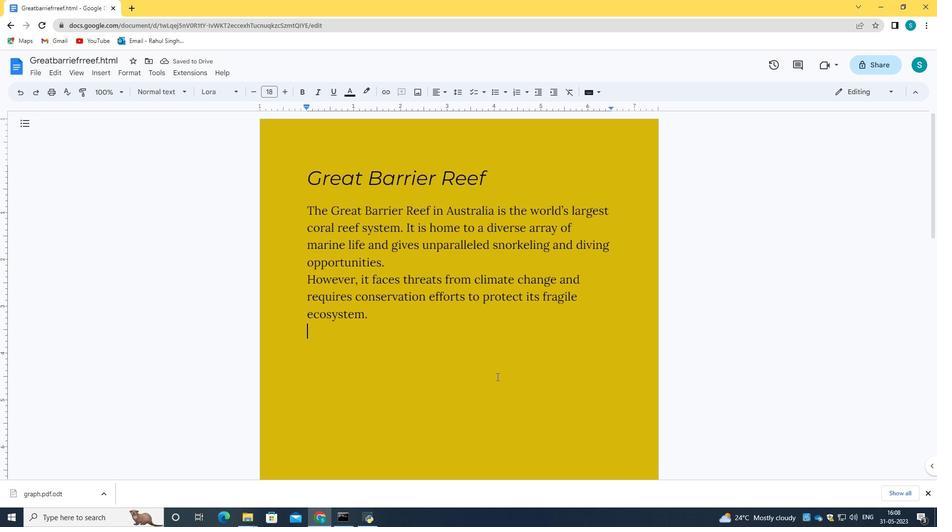 
Action: Mouse scrolled (497, 376) with delta (0, 0)
Screenshot: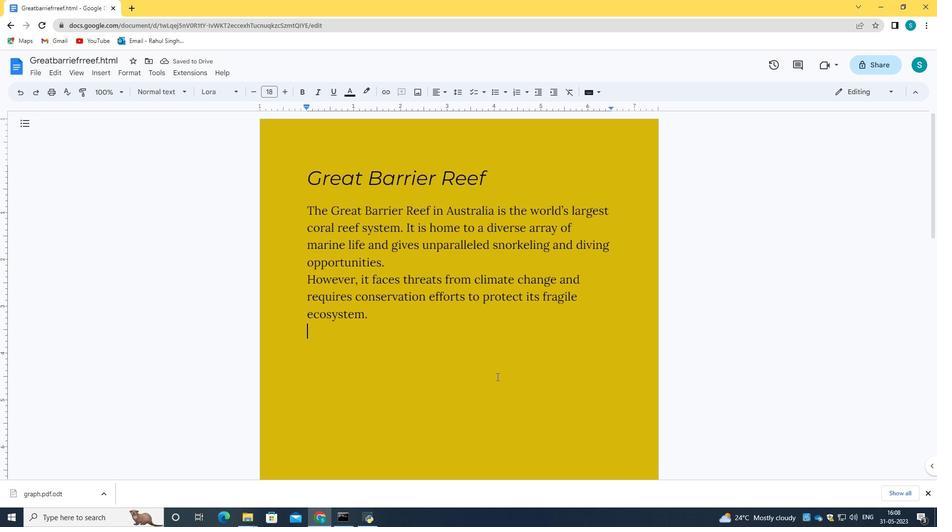 
Action: Mouse scrolled (497, 376) with delta (0, 0)
Screenshot: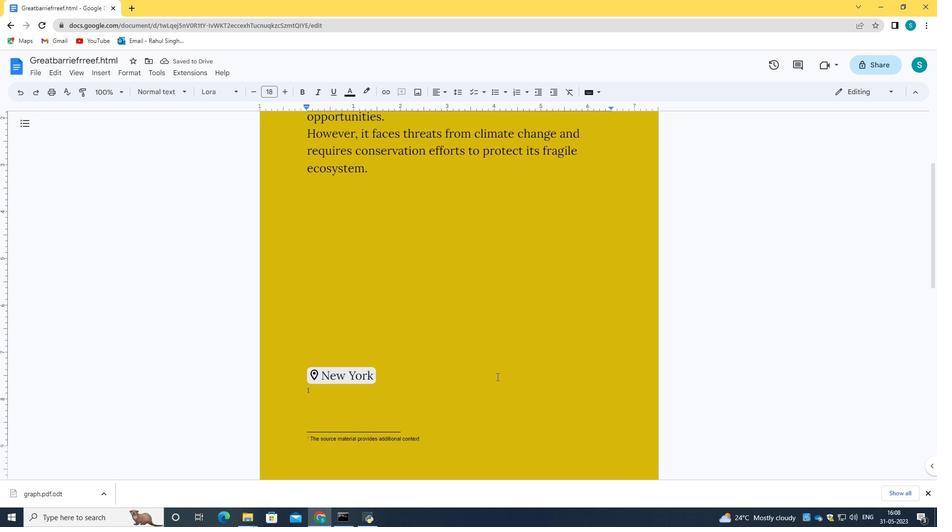 
Action: Mouse scrolled (497, 377) with delta (0, 0)
Screenshot: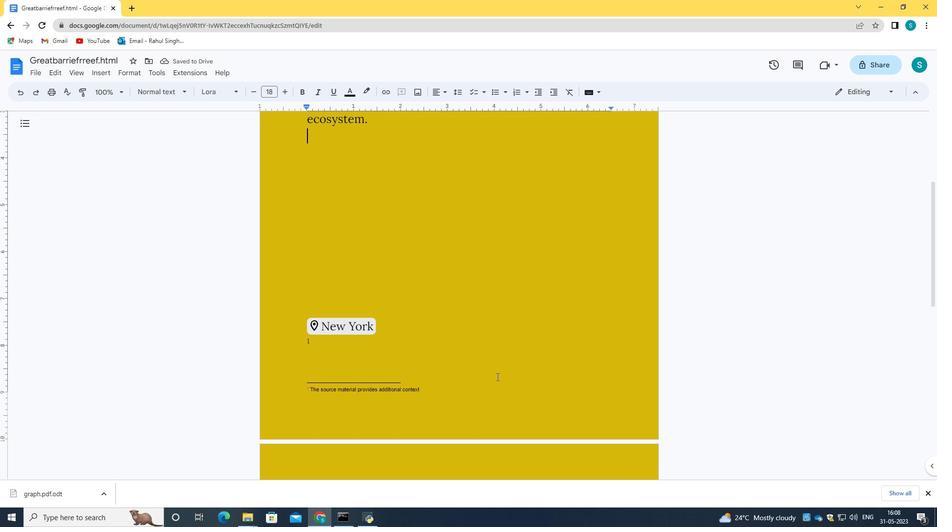 
Action: Mouse scrolled (497, 377) with delta (0, 0)
Screenshot: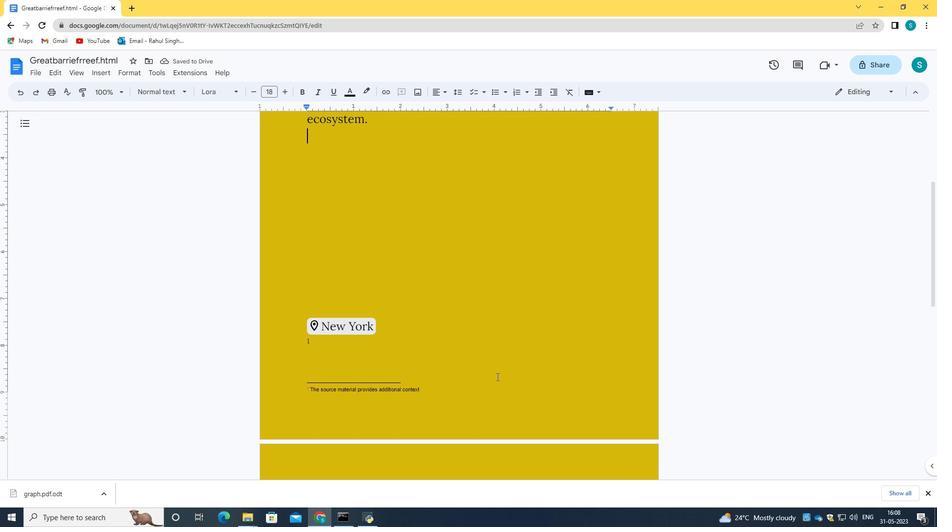 
Action: Mouse scrolled (497, 377) with delta (0, 0)
Screenshot: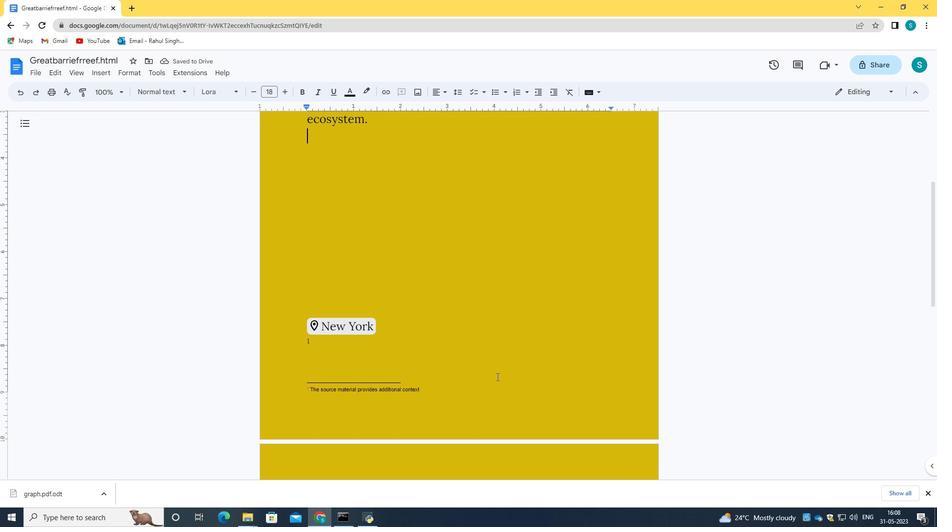 
Action: Mouse scrolled (497, 377) with delta (0, 0)
Screenshot: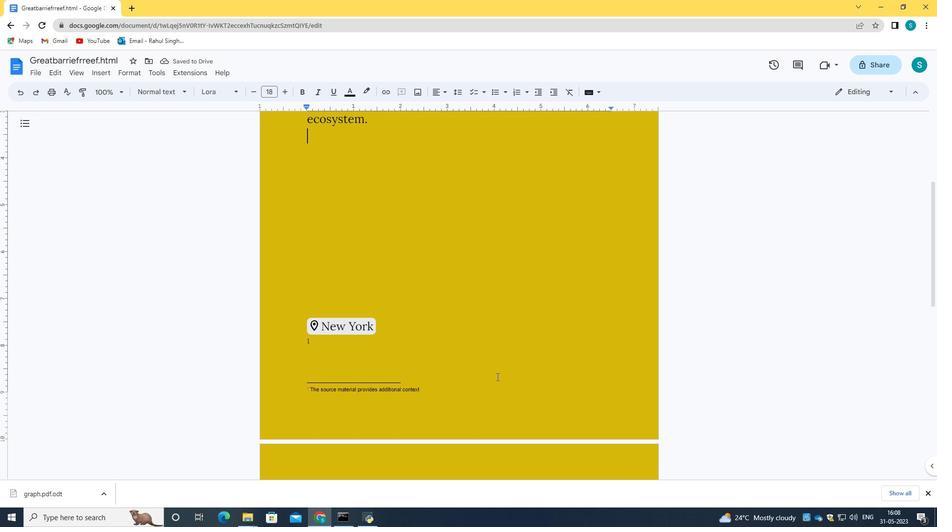 
Action: Mouse moved to (104, 70)
Screenshot: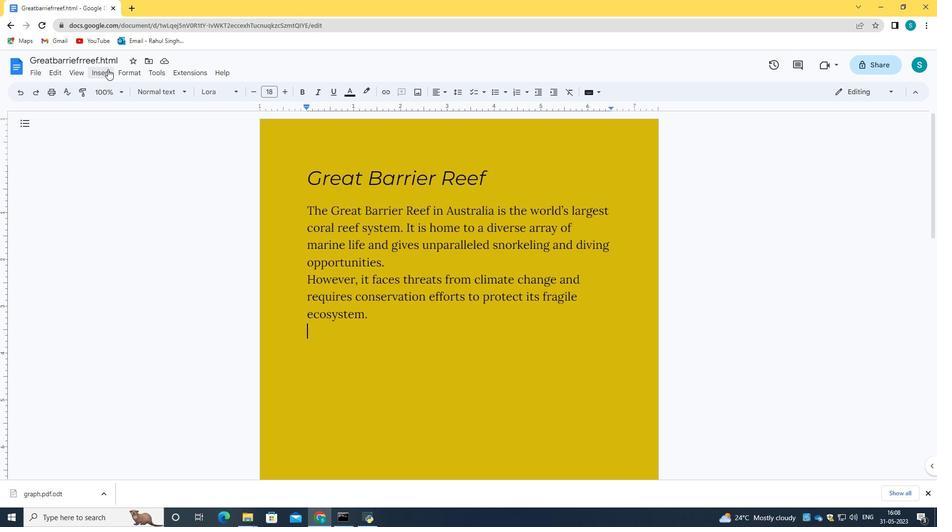 
Action: Mouse pressed left at (104, 70)
Screenshot: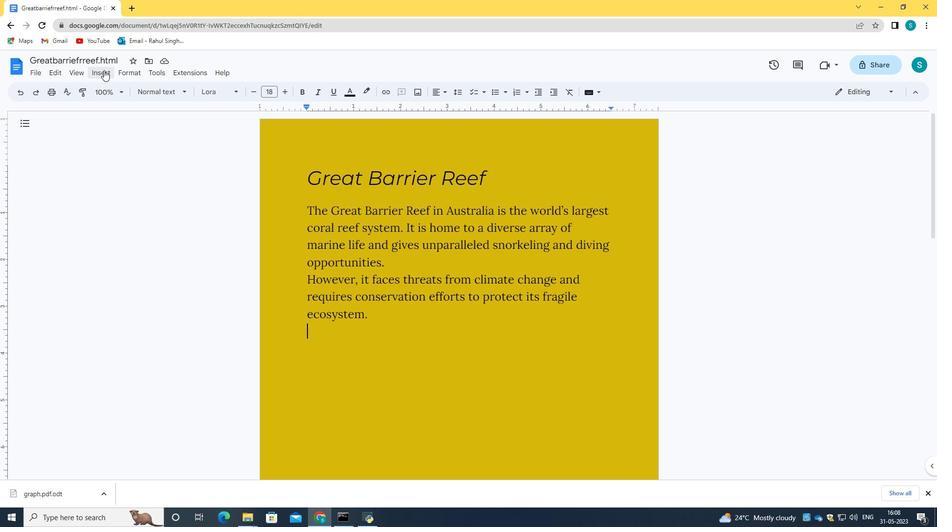 
Action: Mouse moved to (142, 298)
Screenshot: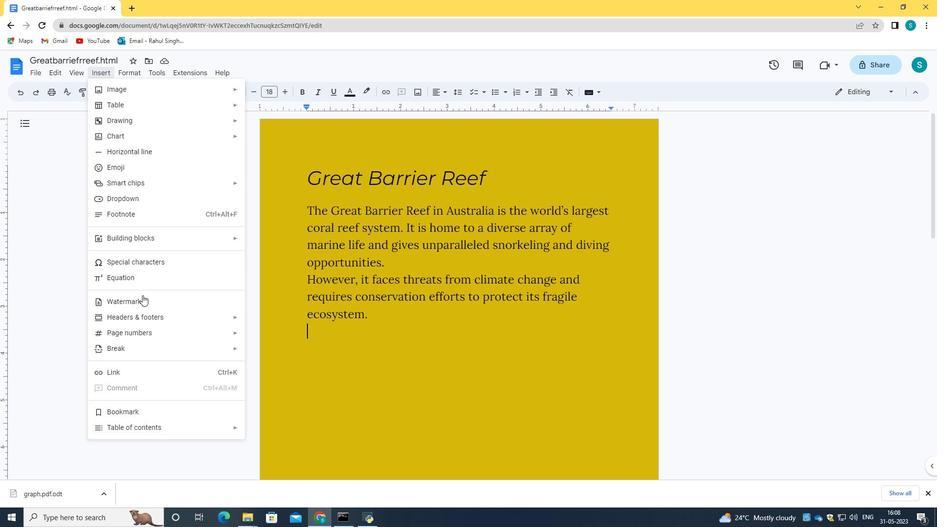 
Action: Mouse pressed left at (142, 298)
Screenshot: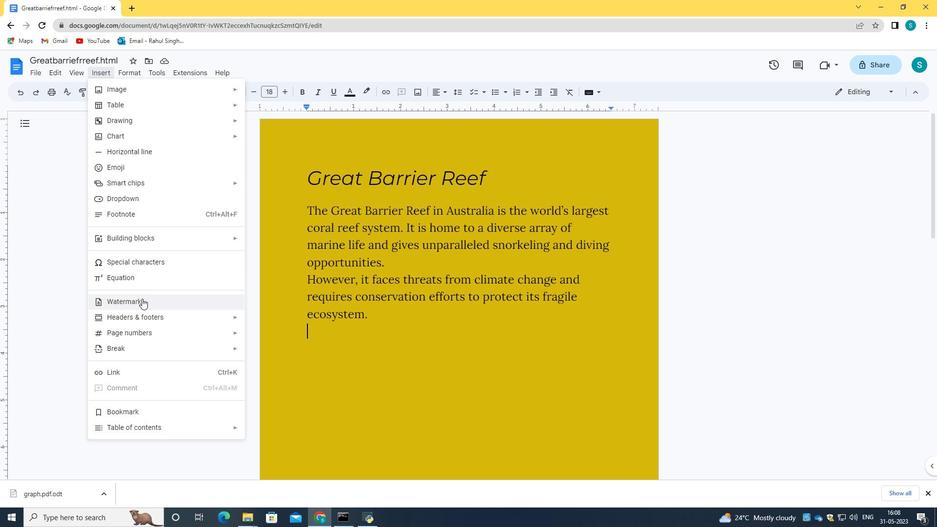 
Action: Mouse moved to (886, 123)
Screenshot: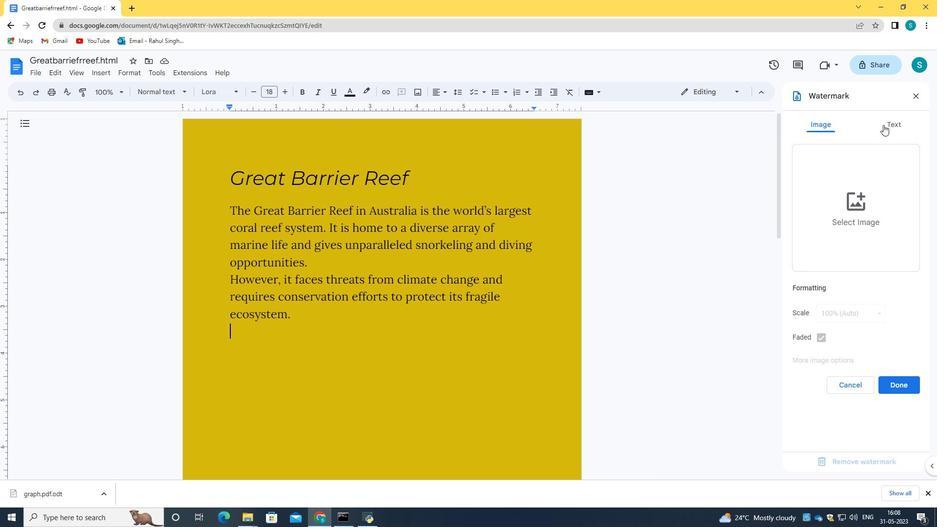 
Action: Mouse pressed left at (886, 123)
Screenshot: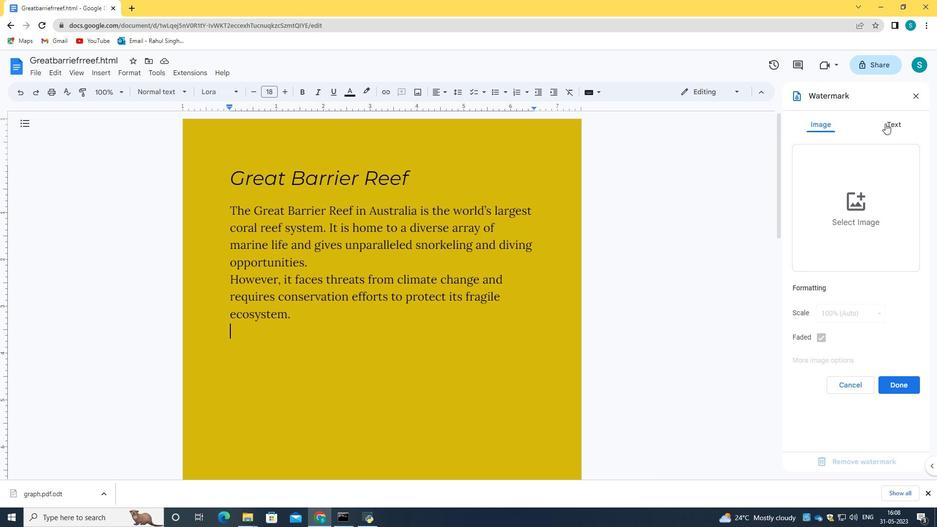 
Action: Mouse moved to (860, 156)
Screenshot: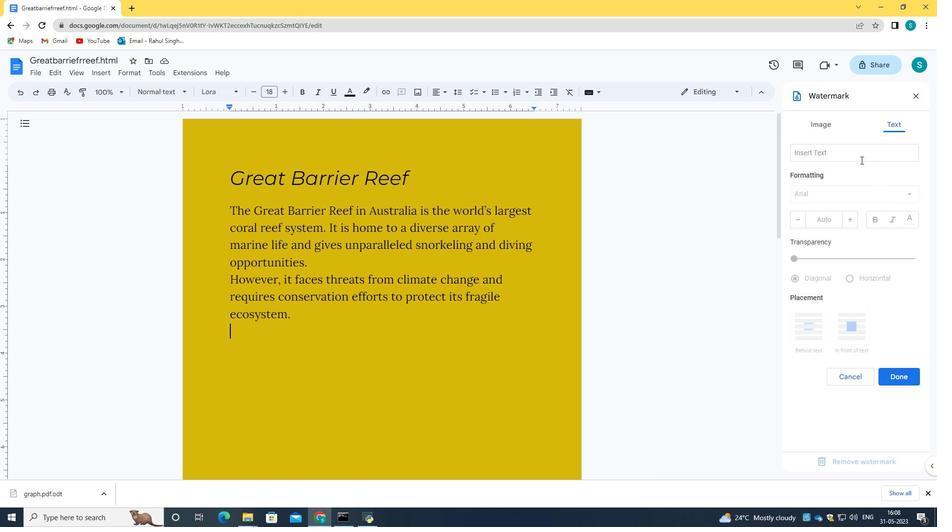 
Action: Mouse pressed left at (860, 156)
Screenshot: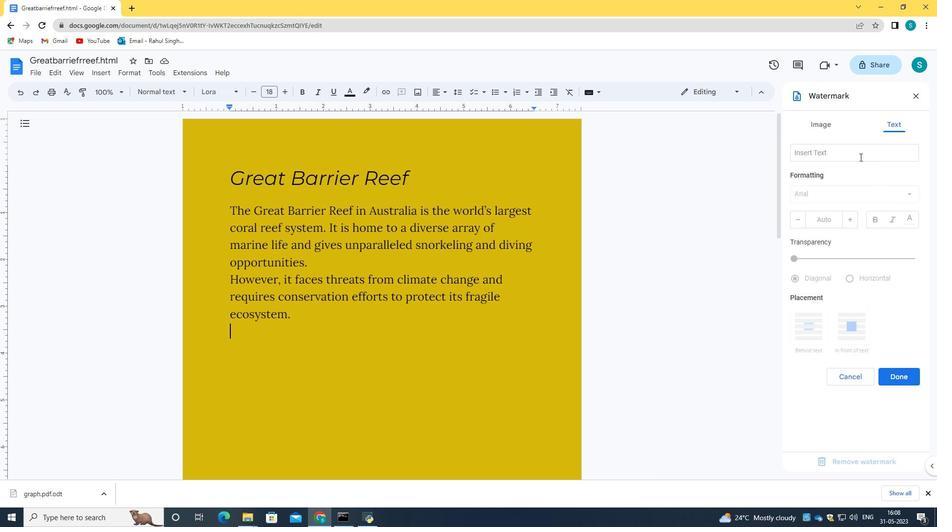
Action: Key pressed <Key.caps_lock>S<Key.caps_lock>oftera
Screenshot: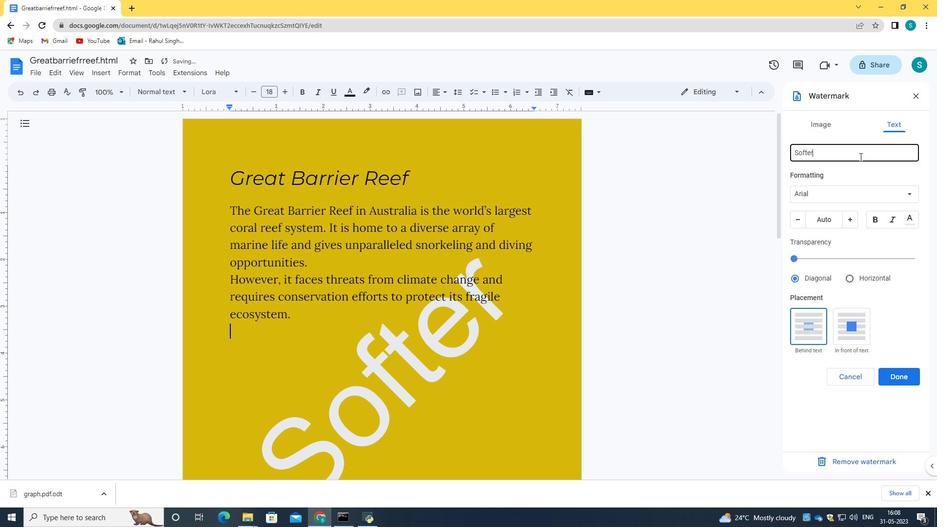 
Action: Mouse moved to (839, 149)
Screenshot: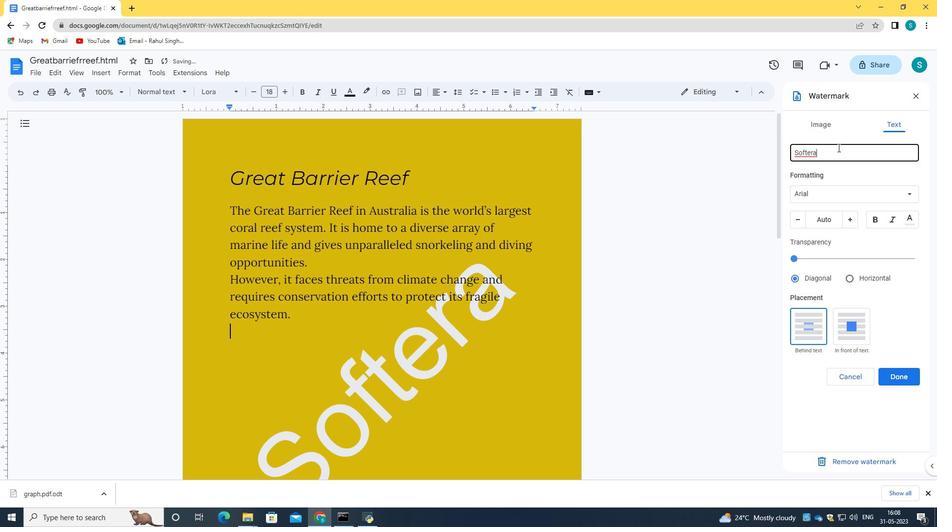 
Action: Key pressed <Key.space>
Screenshot: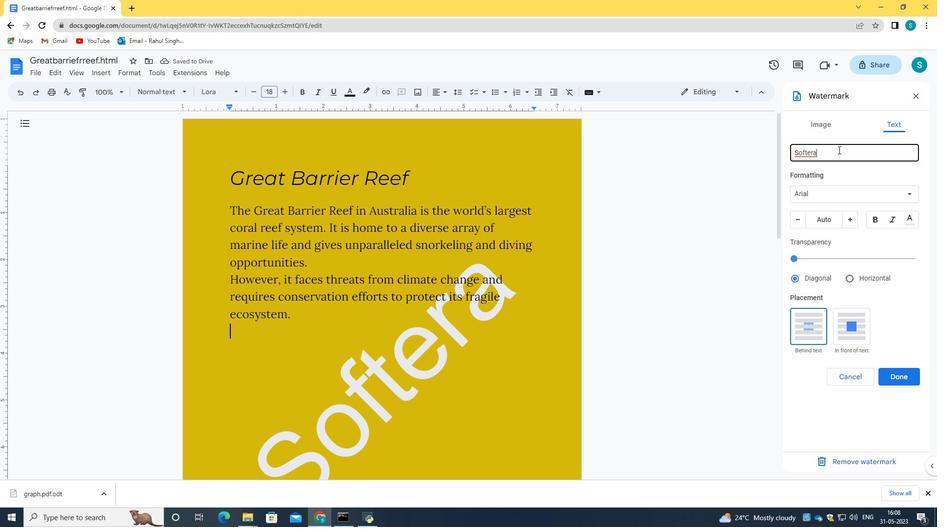 
Action: Mouse moved to (835, 194)
Screenshot: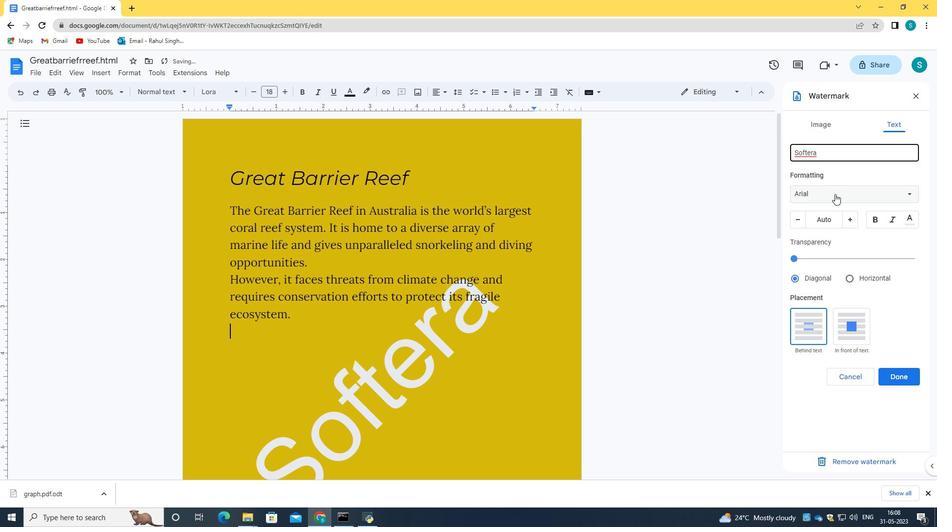
Action: Mouse pressed left at (835, 194)
Screenshot: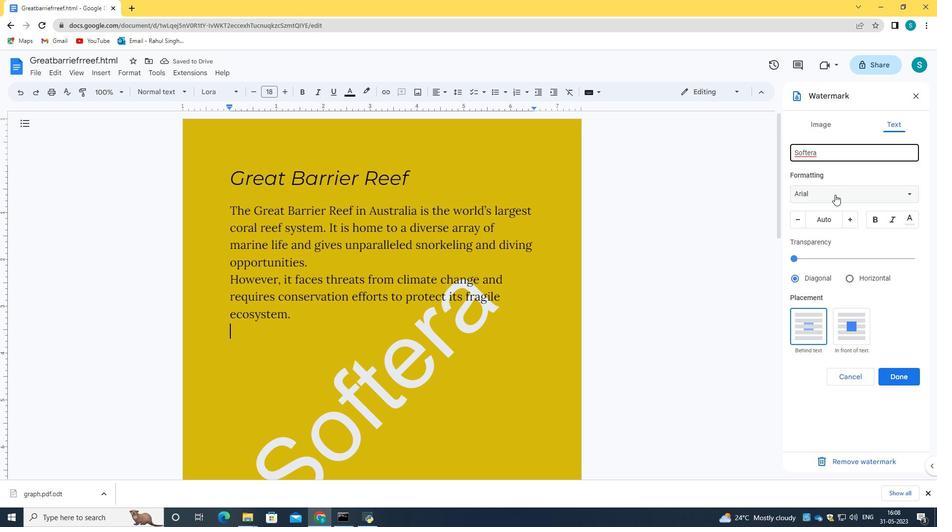 
Action: Mouse moved to (846, 311)
Screenshot: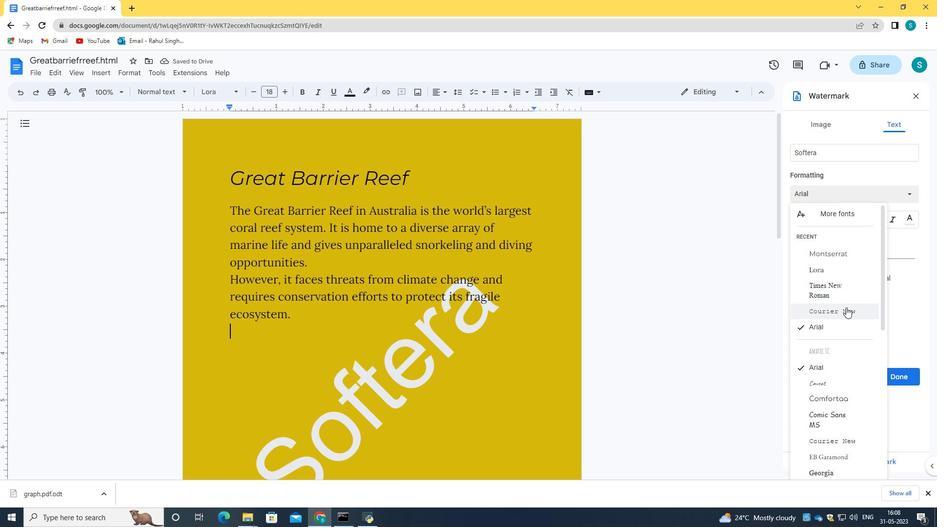 
Action: Mouse scrolled (846, 310) with delta (0, 0)
Screenshot: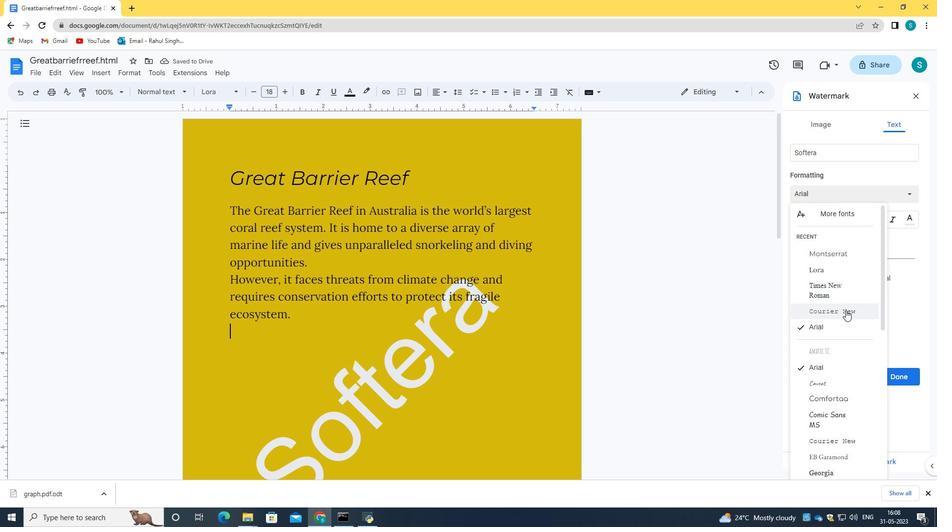 
Action: Mouse scrolled (846, 310) with delta (0, 0)
Screenshot: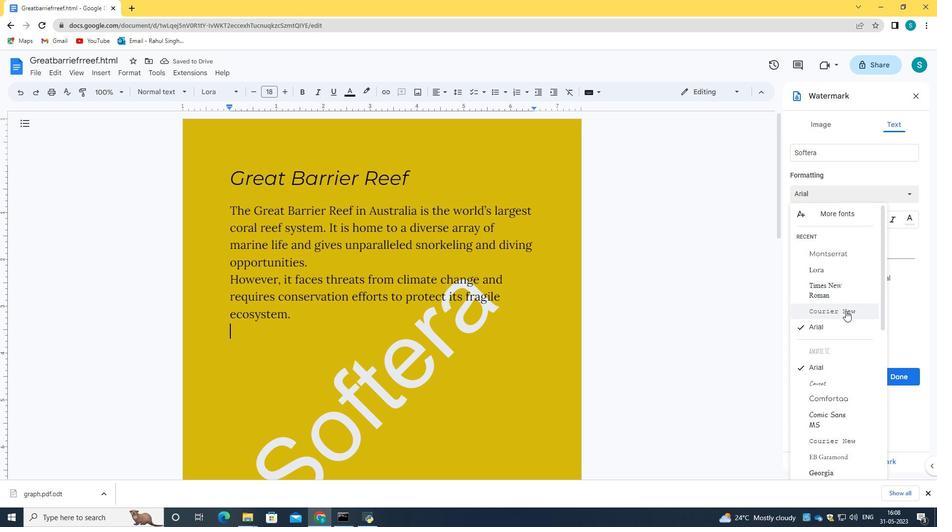 
Action: Mouse moved to (831, 378)
Screenshot: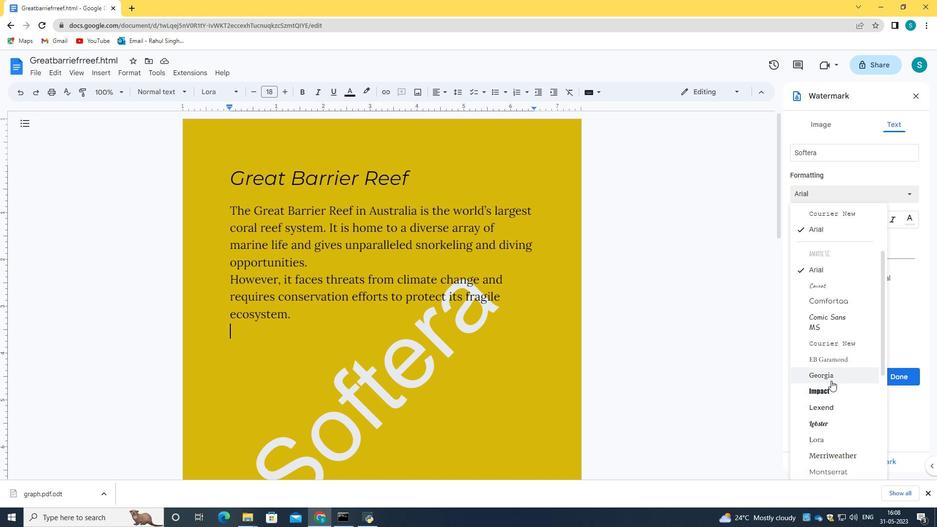 
Action: Mouse pressed left at (831, 378)
Screenshot: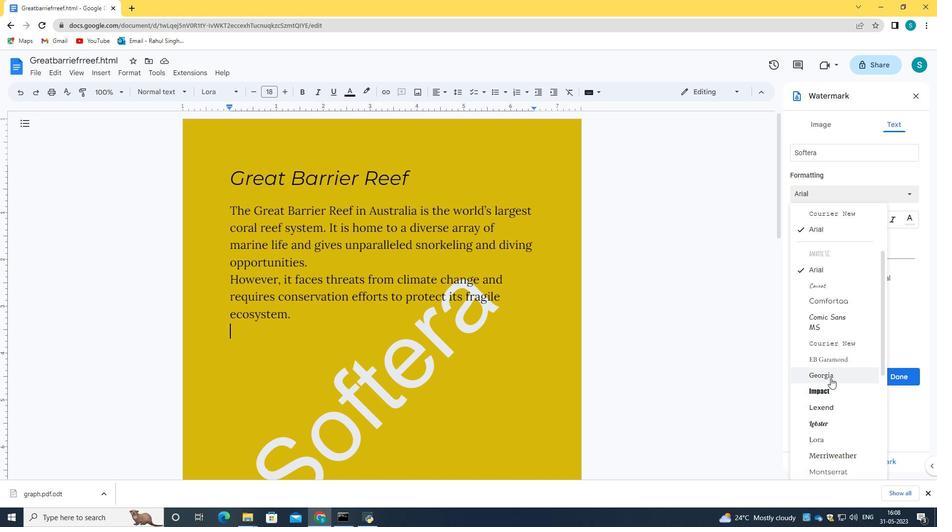 
Action: Mouse moved to (830, 219)
Screenshot: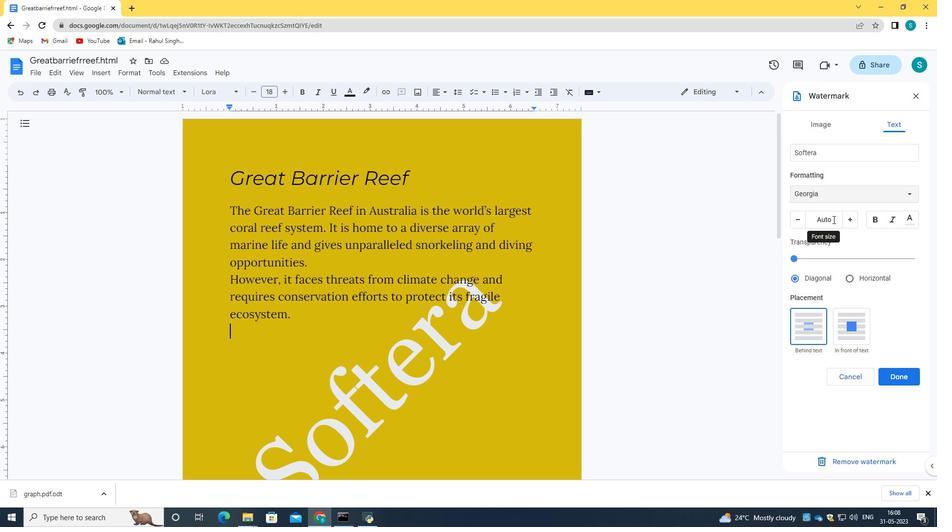 
Action: Mouse pressed left at (830, 219)
Screenshot: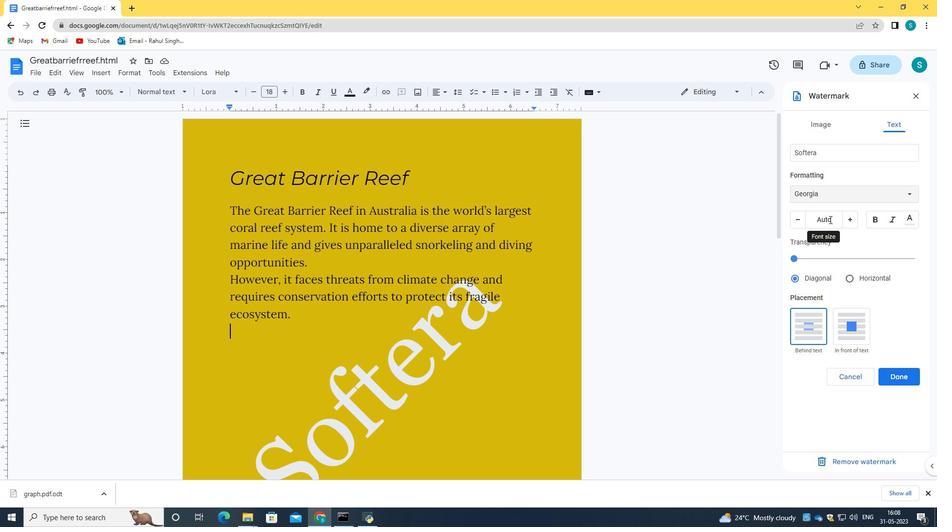 
Action: Key pressed 113<Key.enter>
Screenshot: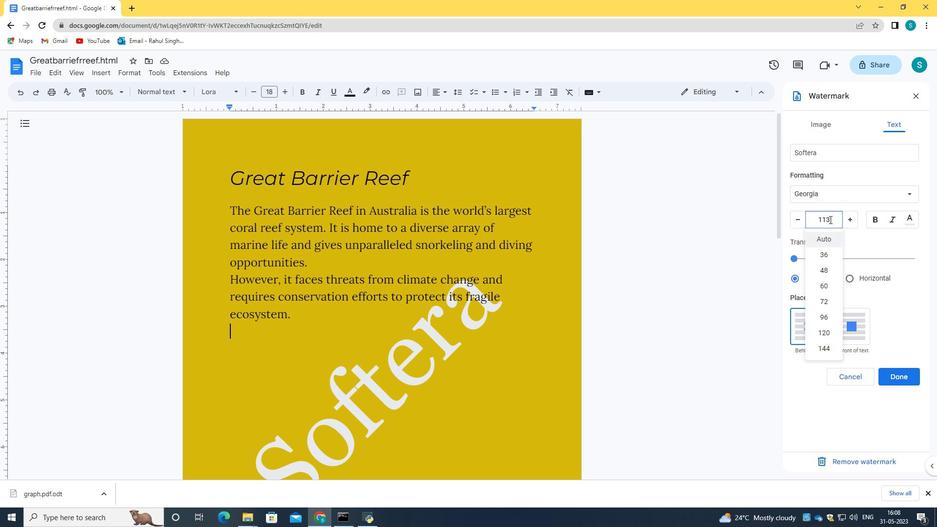 
Action: Mouse moved to (851, 279)
Screenshot: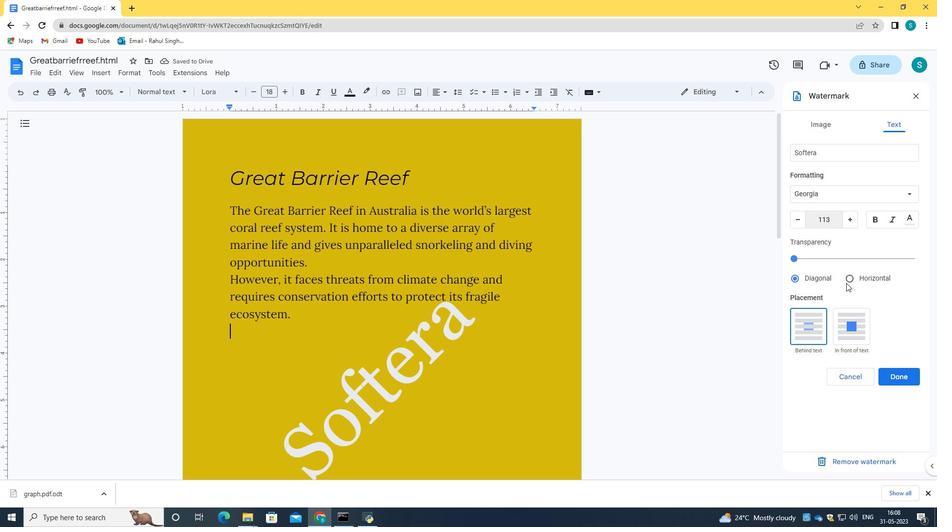 
Action: Mouse pressed left at (851, 279)
Screenshot: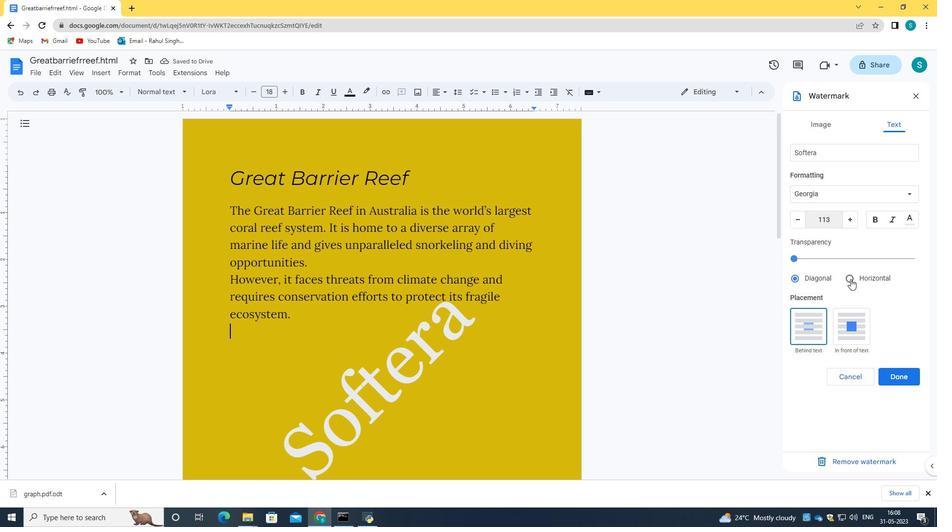 
Action: Mouse moved to (894, 379)
Screenshot: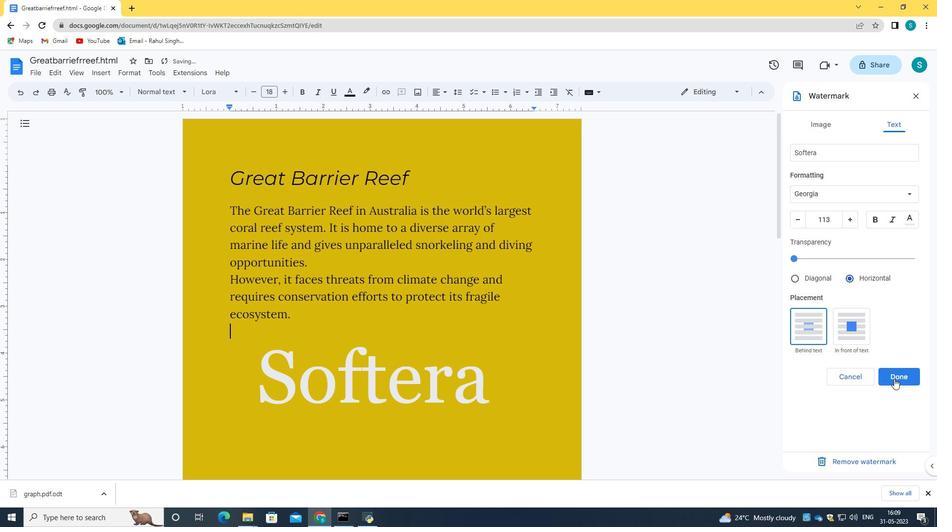 
Action: Mouse pressed left at (894, 379)
Screenshot: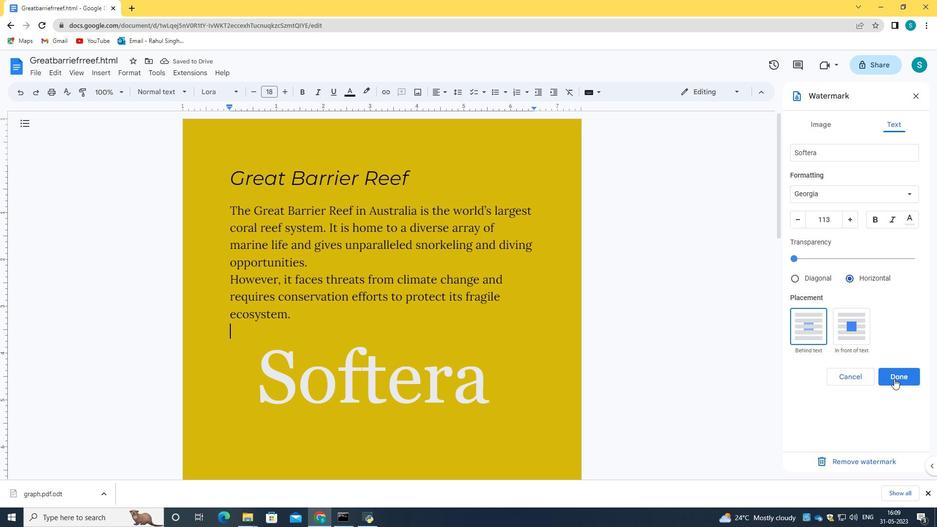 
Action: Mouse moved to (753, 360)
Screenshot: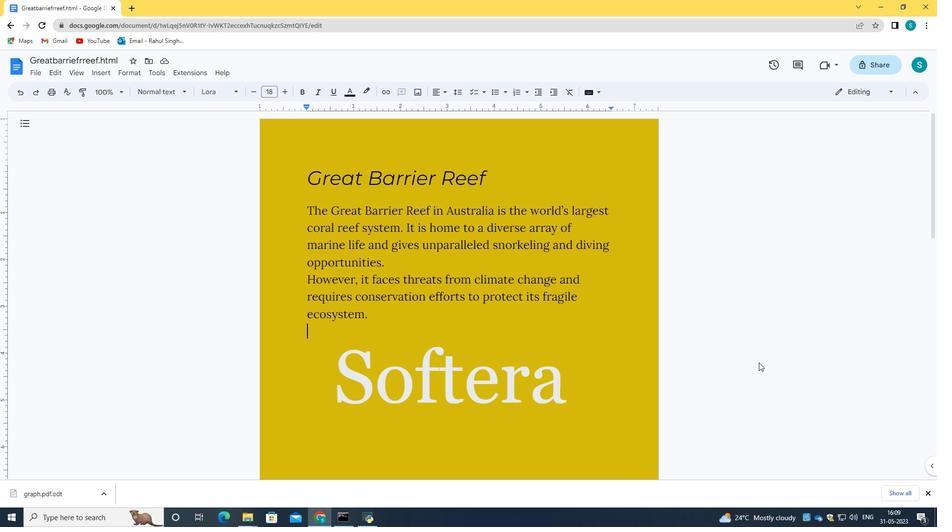 
Action: Mouse scrolled (753, 360) with delta (0, 0)
Screenshot: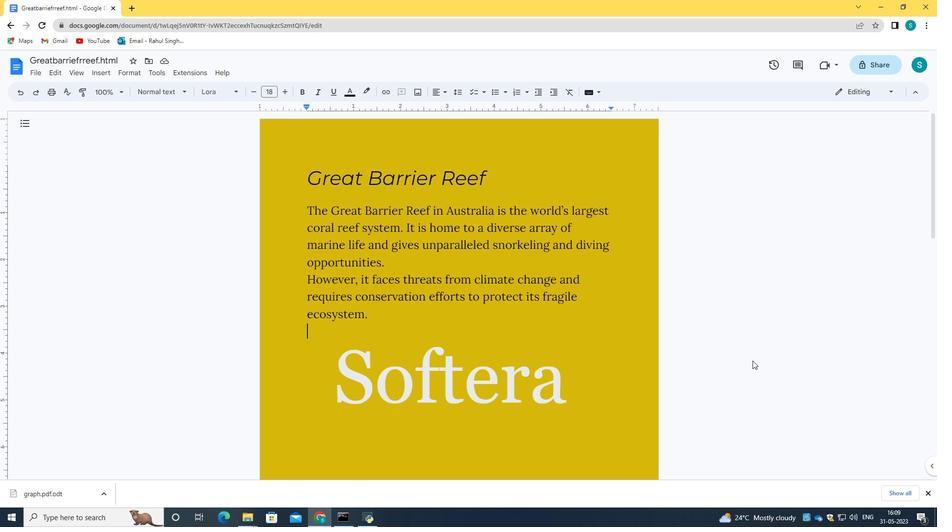 
Action: Mouse moved to (711, 317)
Screenshot: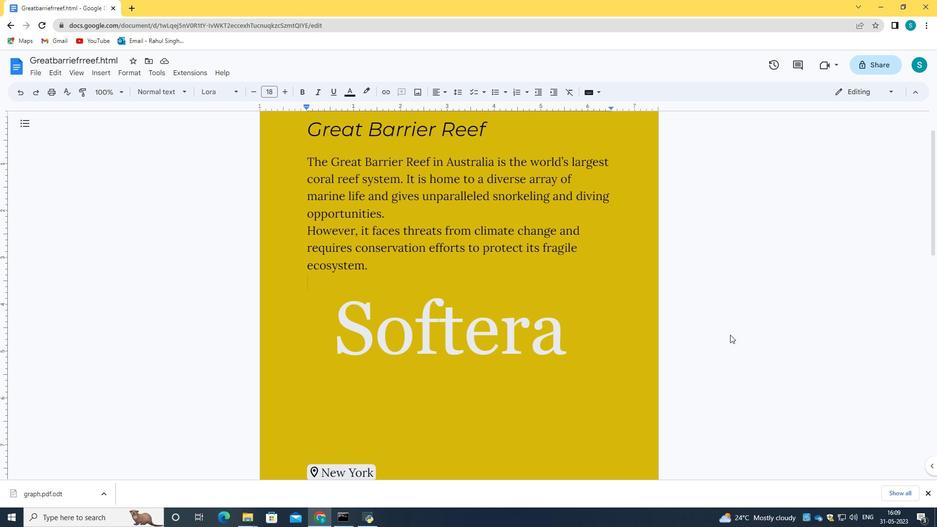 
Action: Mouse scrolled (711, 317) with delta (0, 0)
Screenshot: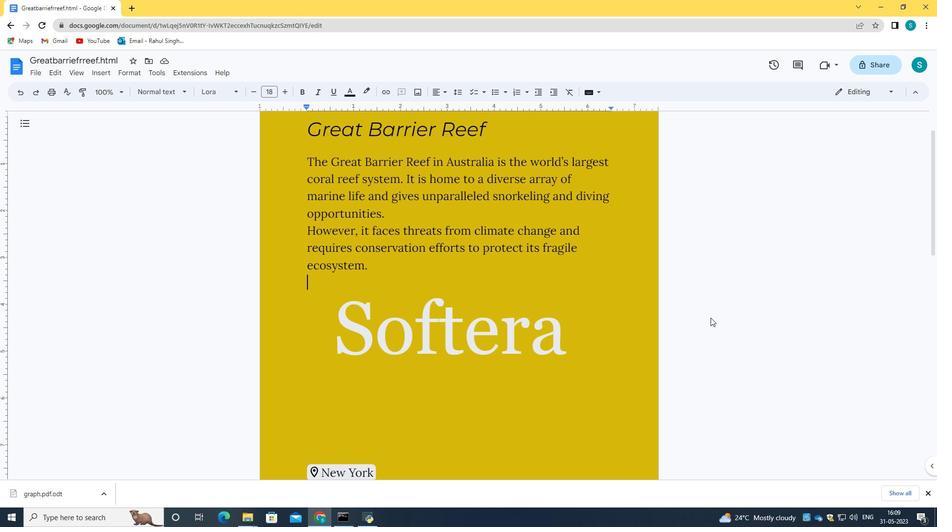 
Action: Mouse scrolled (711, 317) with delta (0, 0)
Screenshot: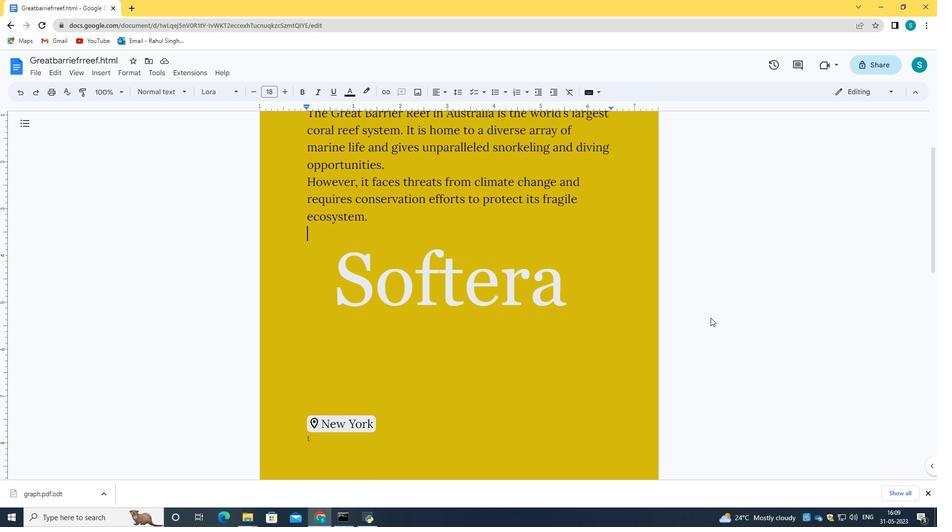 
Action: Mouse scrolled (711, 317) with delta (0, 0)
Screenshot: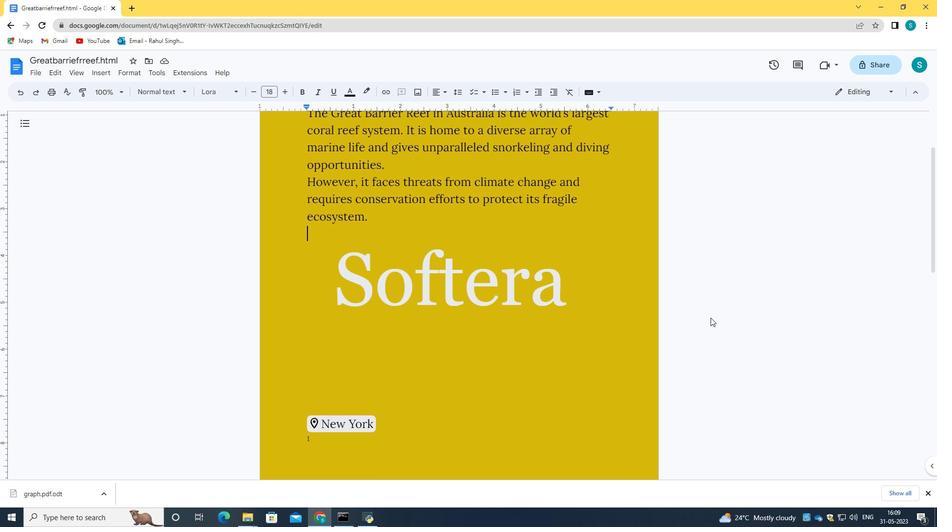 
Action: Mouse scrolled (711, 317) with delta (0, 0)
Screenshot: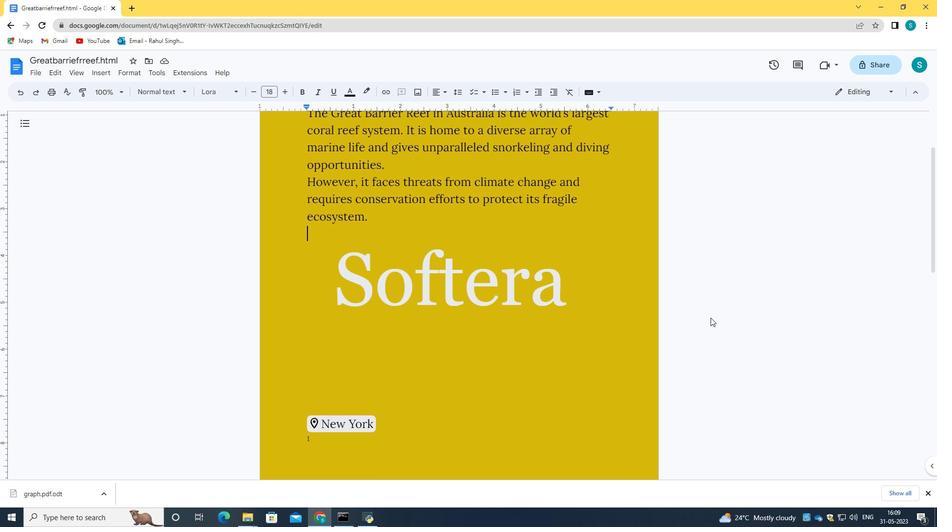 
Action: Mouse scrolled (711, 317) with delta (0, 0)
Screenshot: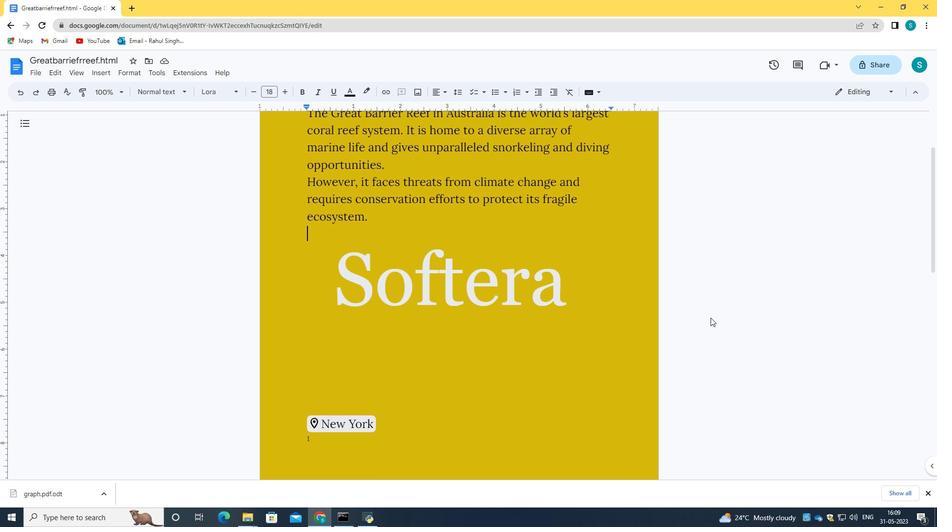 
Action: Mouse scrolled (711, 318) with delta (0, 0)
Screenshot: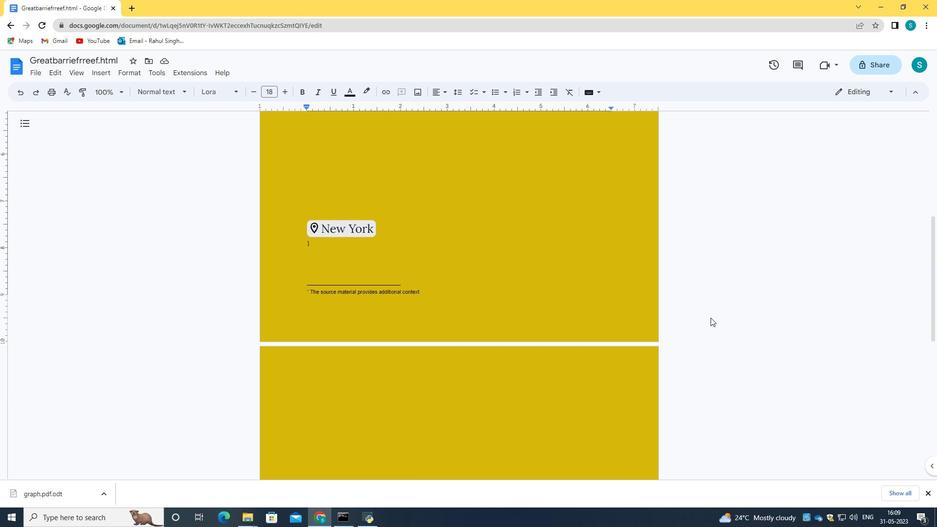 
Action: Mouse scrolled (711, 318) with delta (0, 0)
Screenshot: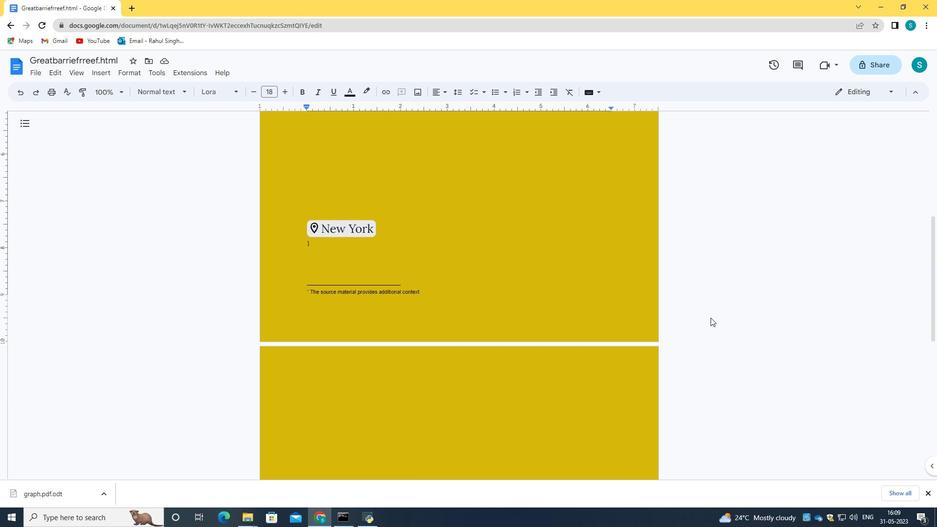 
Action: Mouse scrolled (711, 318) with delta (0, 0)
Screenshot: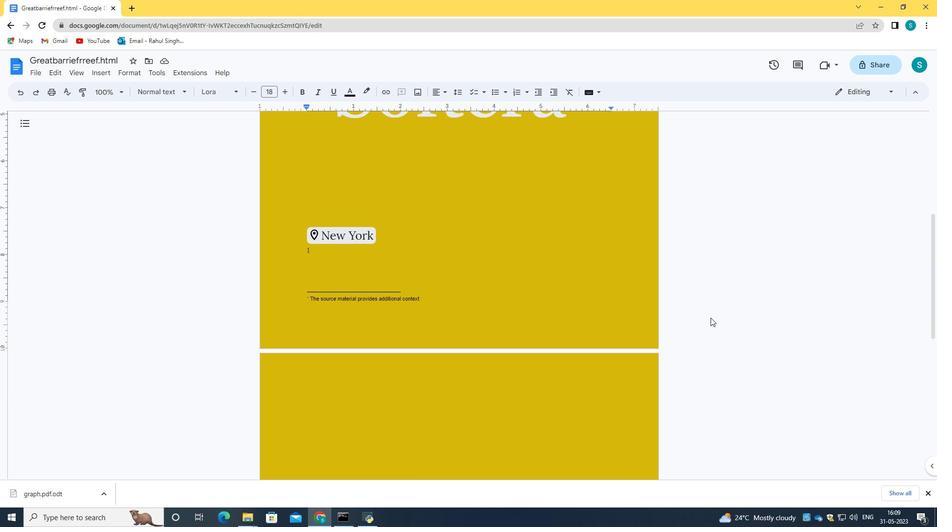 
Action: Mouse scrolled (711, 318) with delta (0, 0)
Screenshot: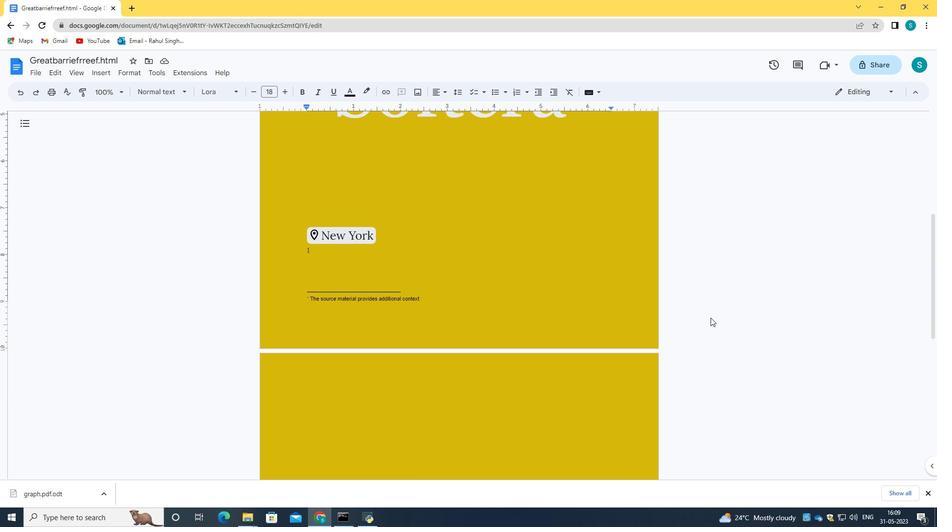 
Action: Mouse scrolled (711, 318) with delta (0, 0)
Screenshot: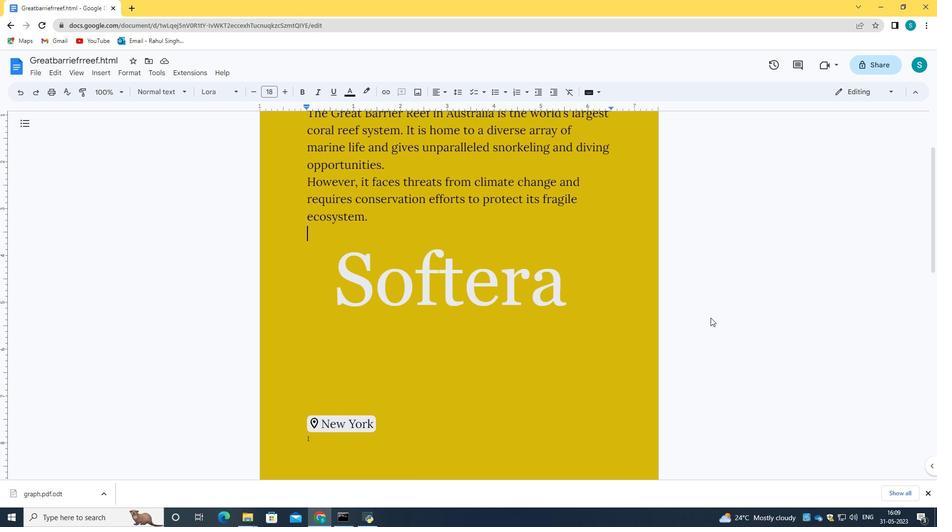 
Action: Mouse scrolled (711, 318) with delta (0, 0)
Screenshot: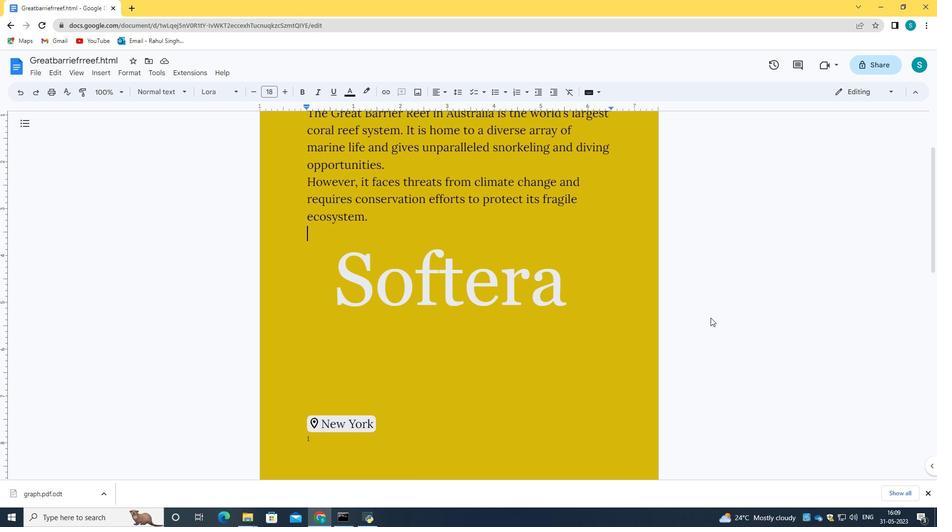 
Action: Mouse scrolled (711, 318) with delta (0, 0)
Screenshot: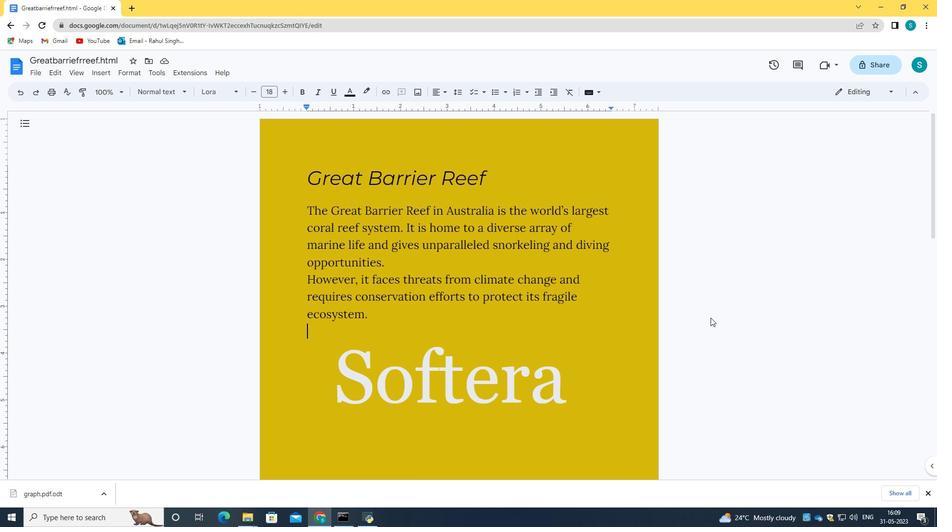 
